 Task: Create a due date automation trigger when advanced on, 2 days after a card is due add dates starting next week at 11:00 AM.
Action: Mouse moved to (964, 261)
Screenshot: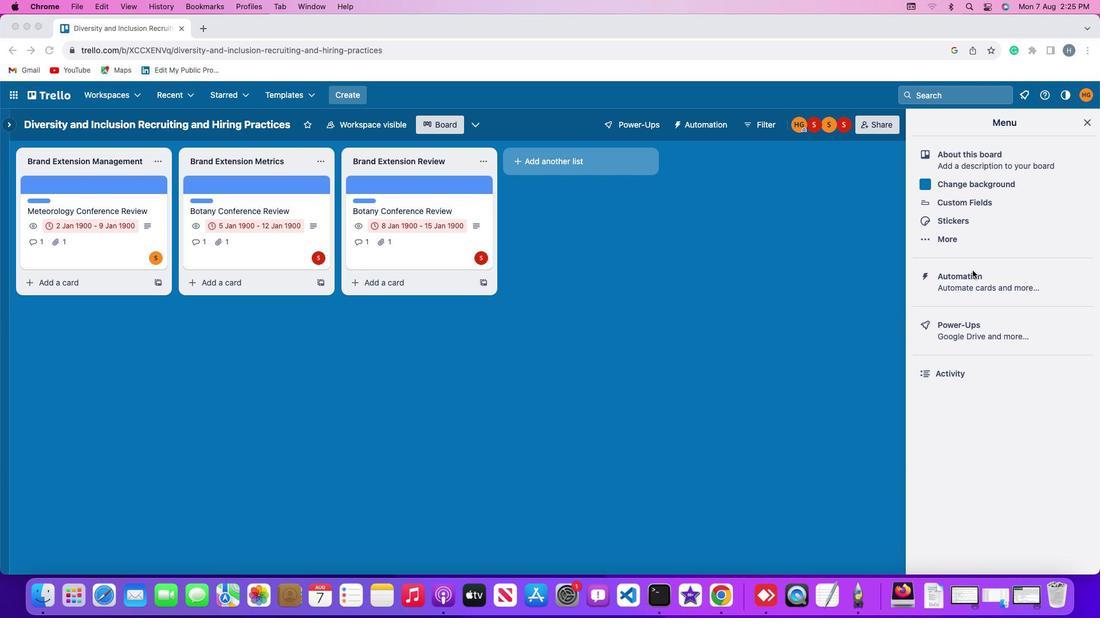 
Action: Mouse pressed left at (964, 261)
Screenshot: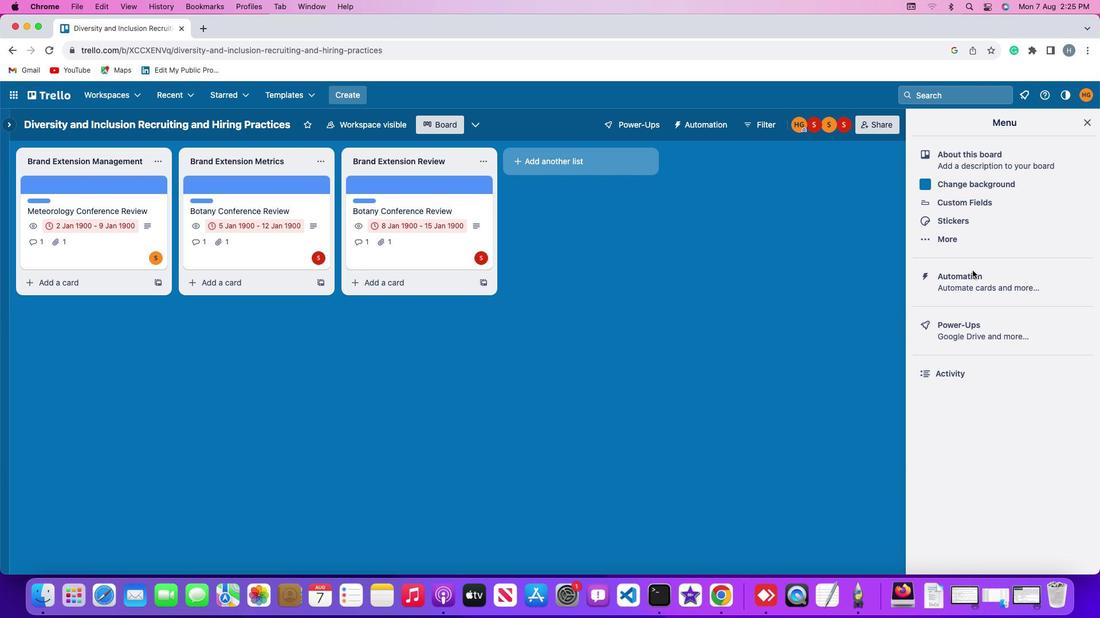
Action: Mouse pressed left at (964, 261)
Screenshot: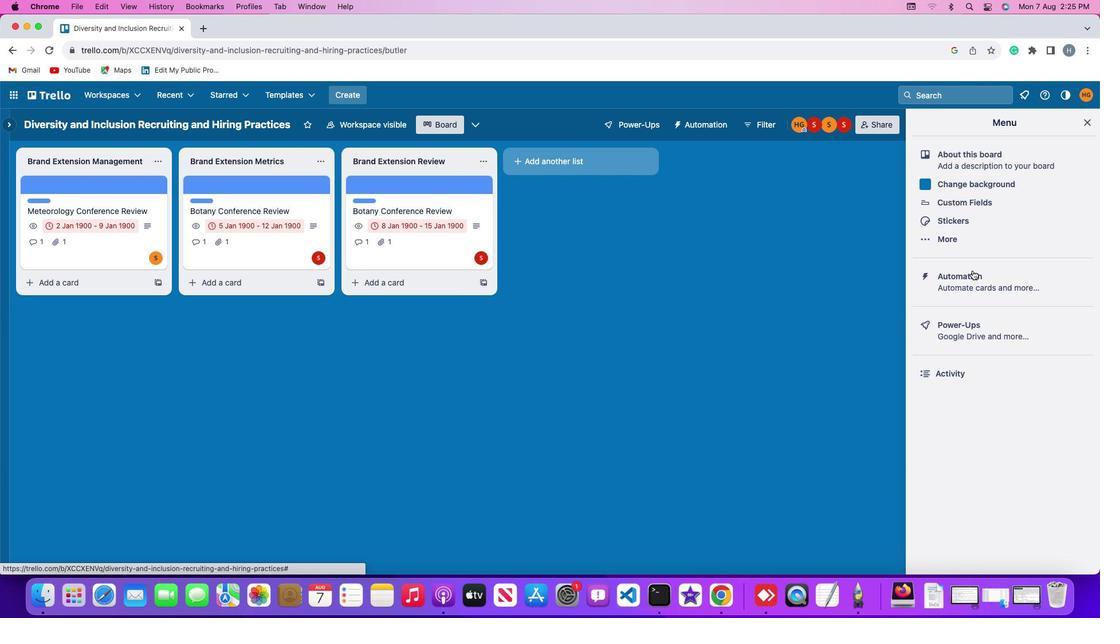 
Action: Mouse moved to (62, 259)
Screenshot: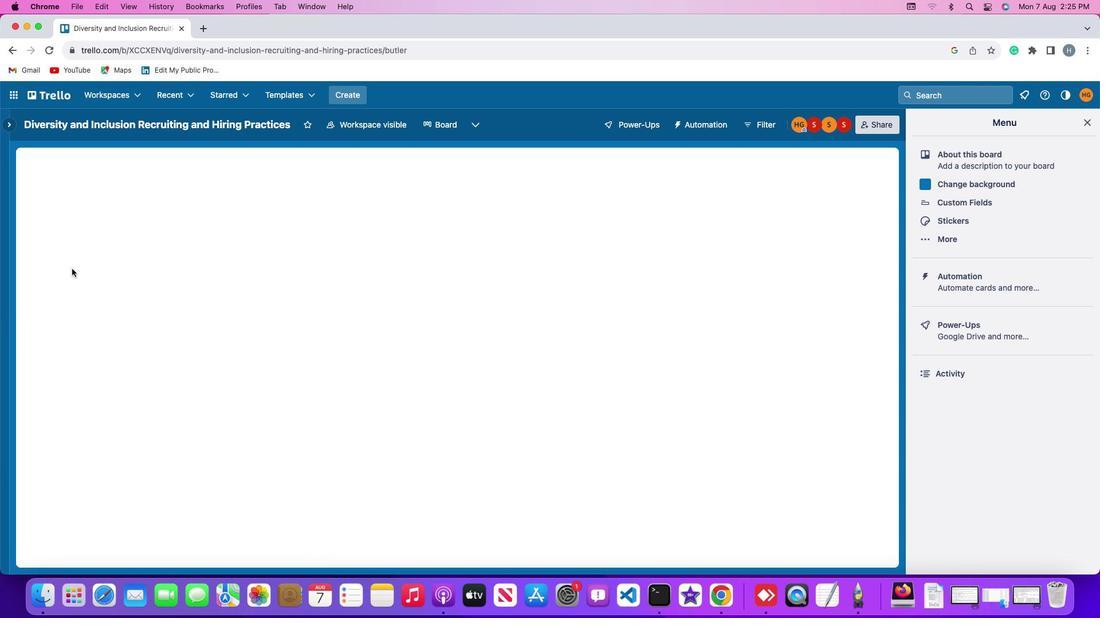 
Action: Mouse pressed left at (62, 259)
Screenshot: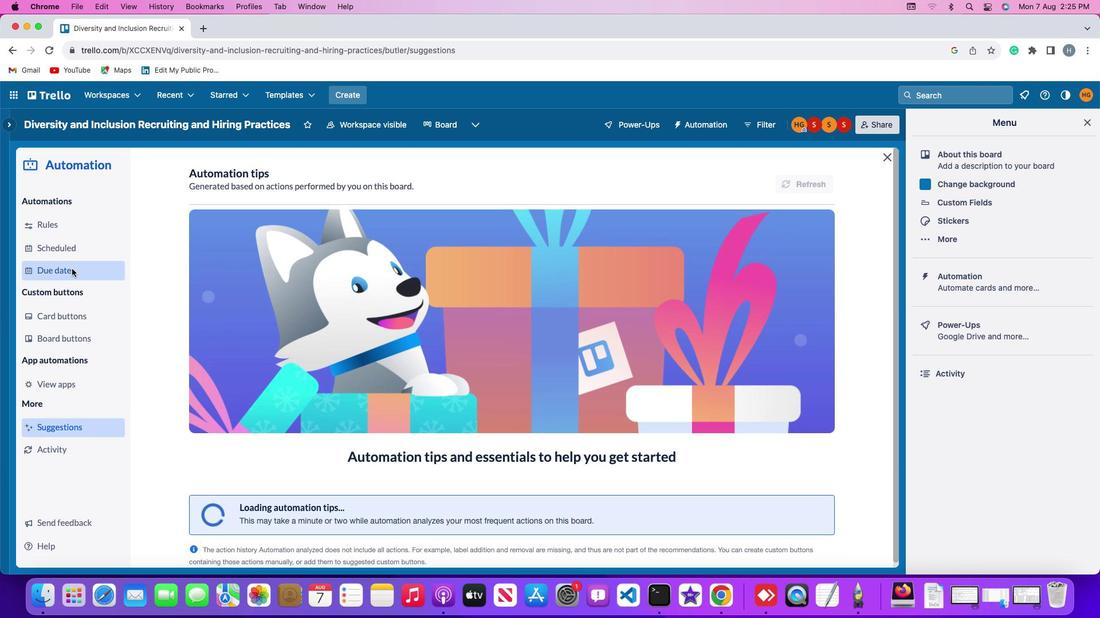 
Action: Mouse moved to (790, 165)
Screenshot: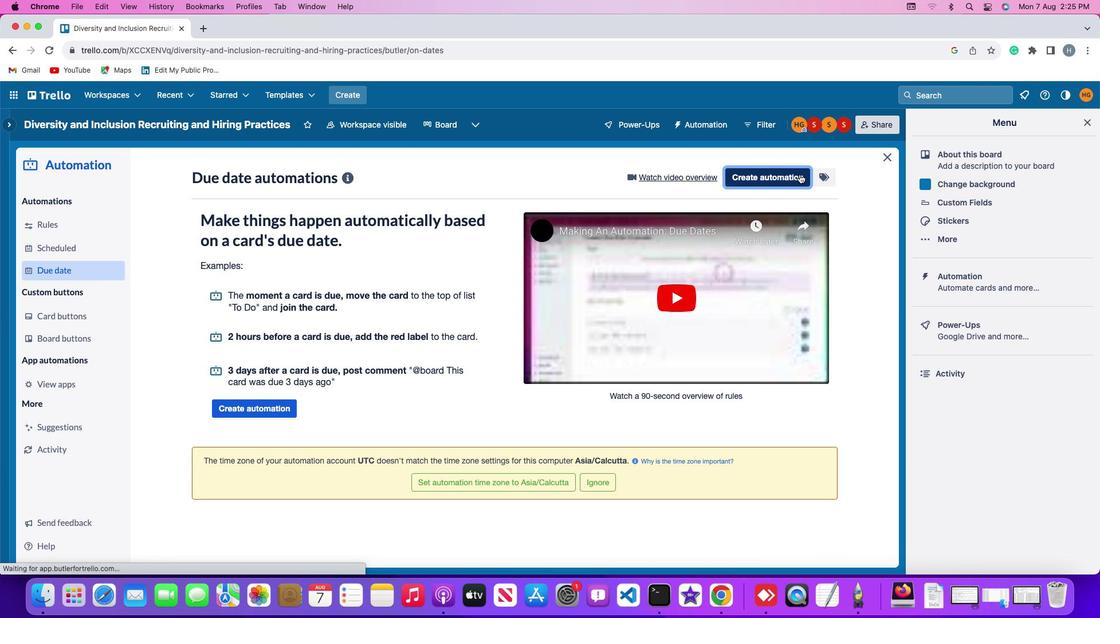 
Action: Mouse pressed left at (790, 165)
Screenshot: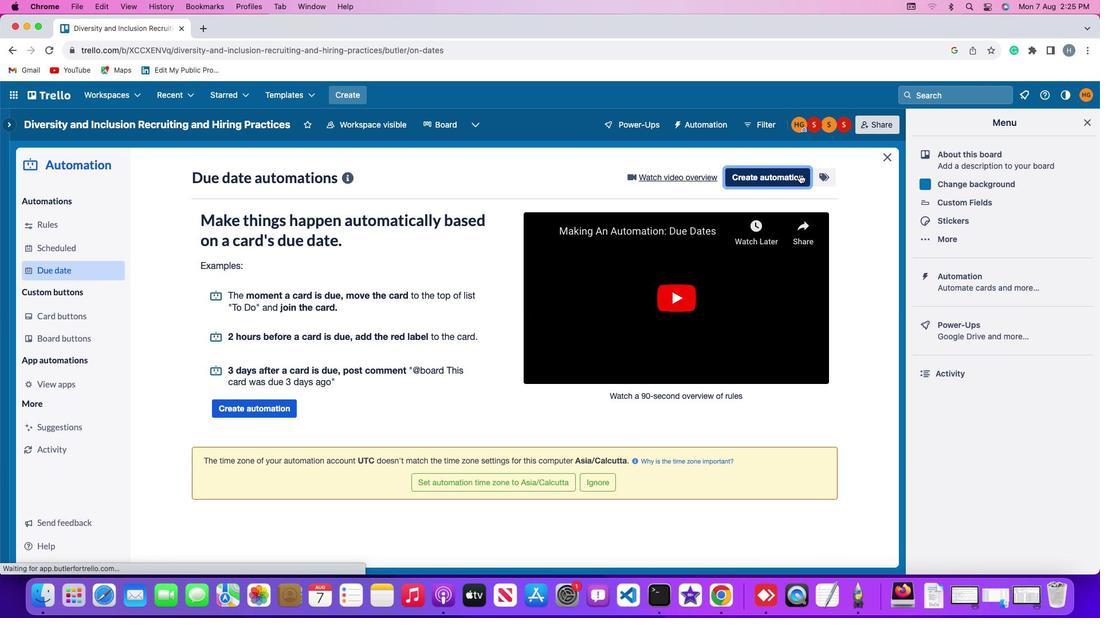 
Action: Mouse moved to (501, 286)
Screenshot: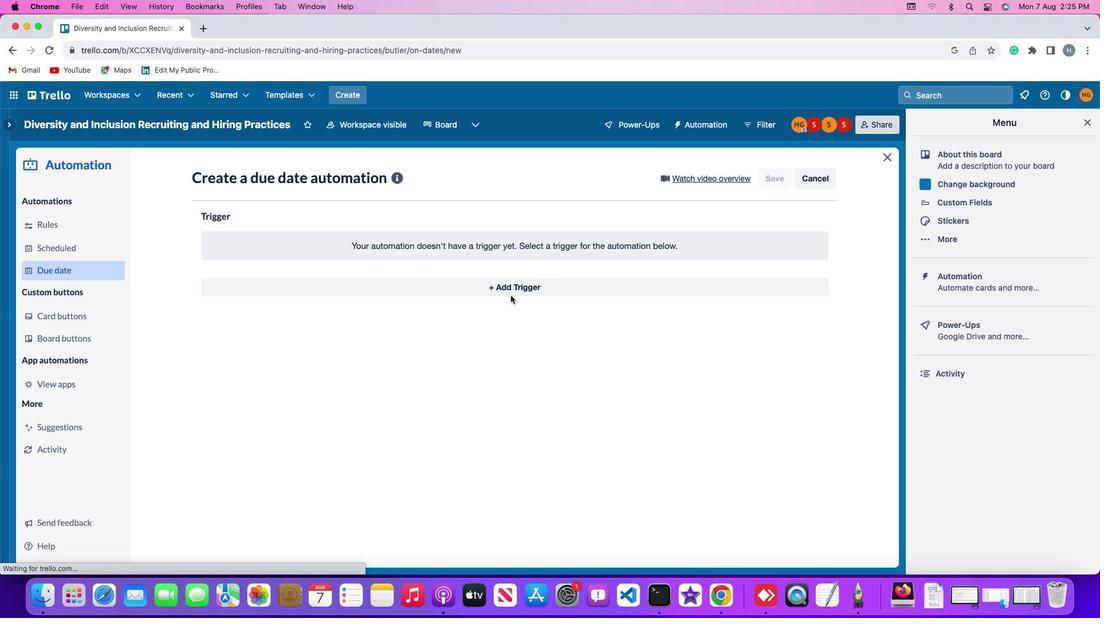 
Action: Mouse pressed left at (501, 286)
Screenshot: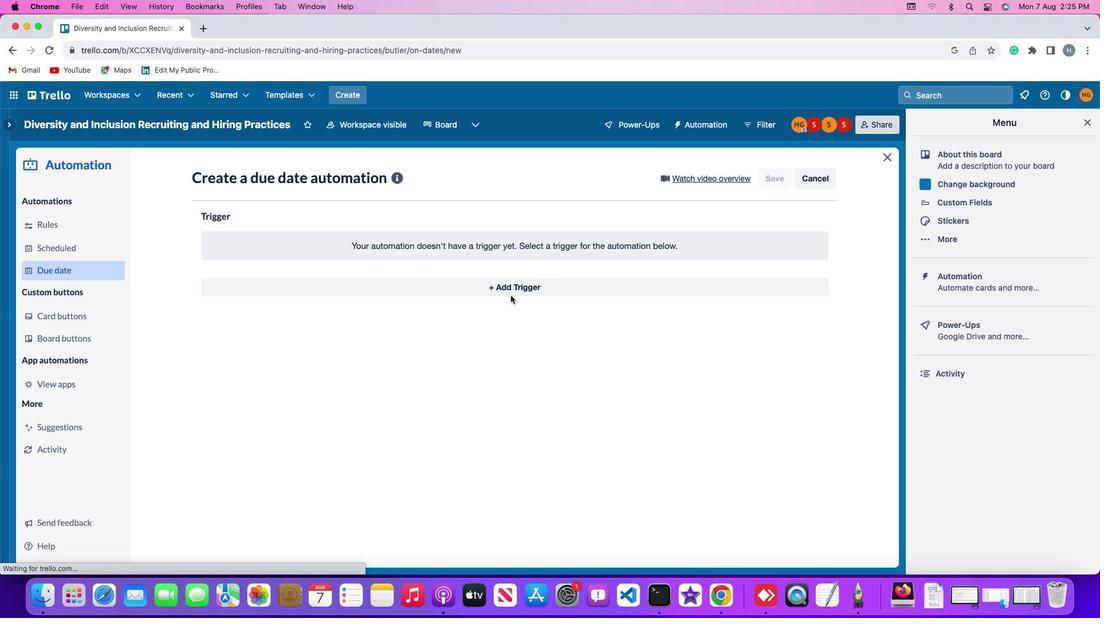 
Action: Mouse moved to (215, 449)
Screenshot: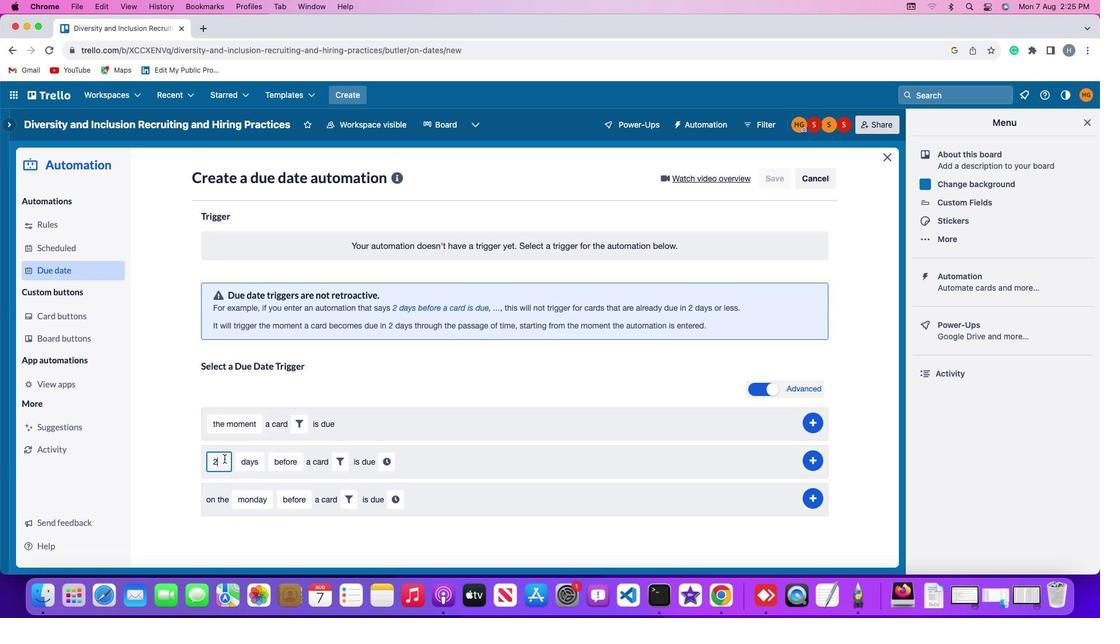 
Action: Mouse pressed left at (215, 449)
Screenshot: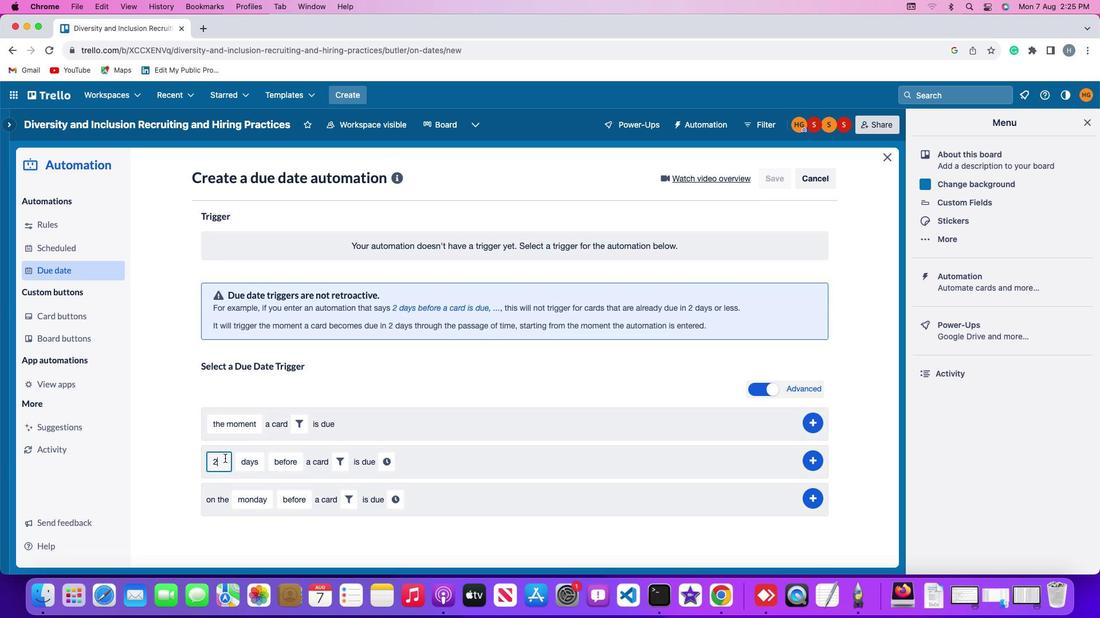 
Action: Mouse moved to (218, 446)
Screenshot: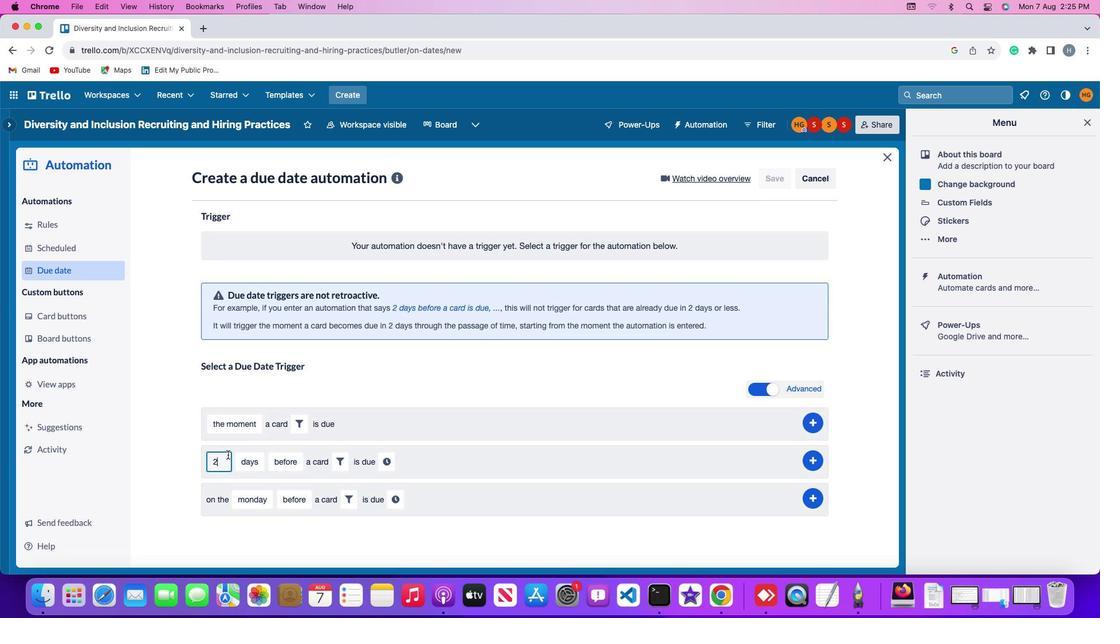 
Action: Key pressed Key.backspace'2'
Screenshot: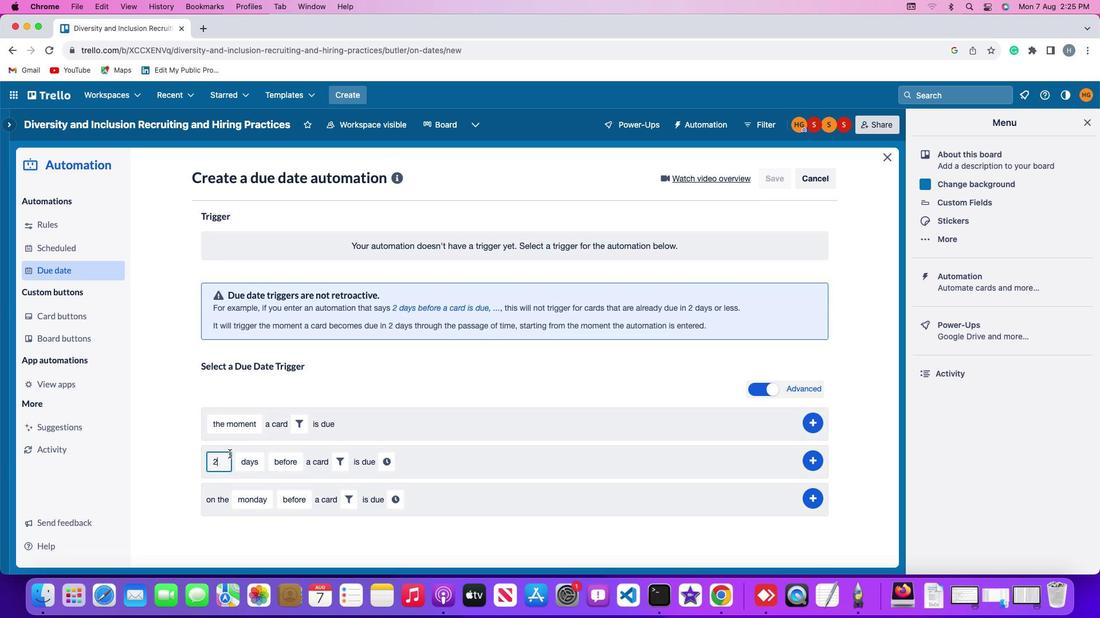 
Action: Mouse moved to (236, 448)
Screenshot: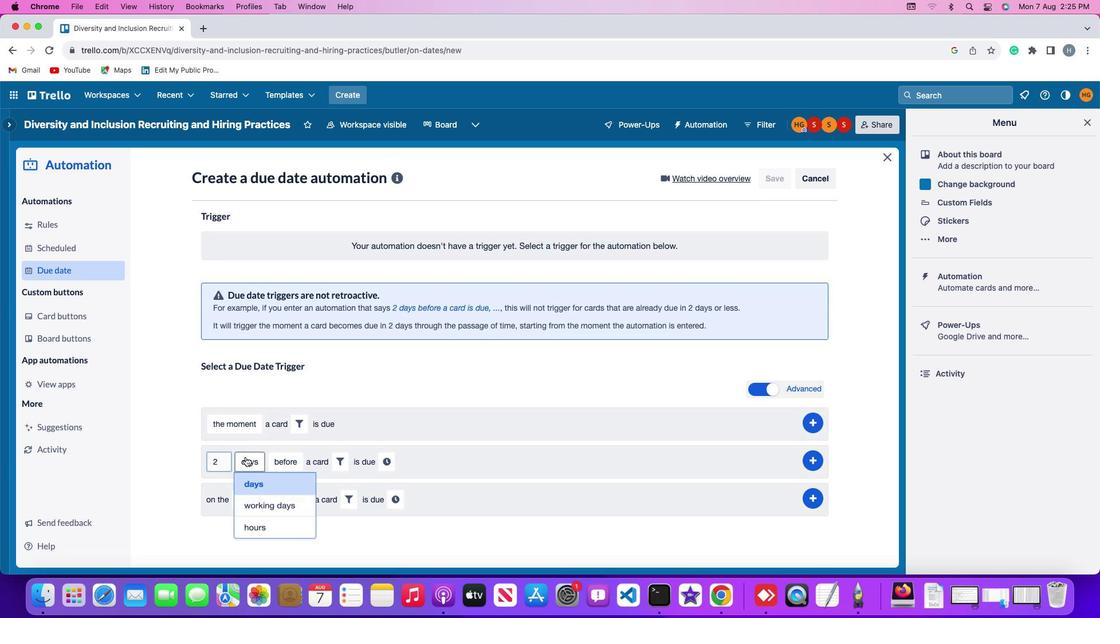 
Action: Mouse pressed left at (236, 448)
Screenshot: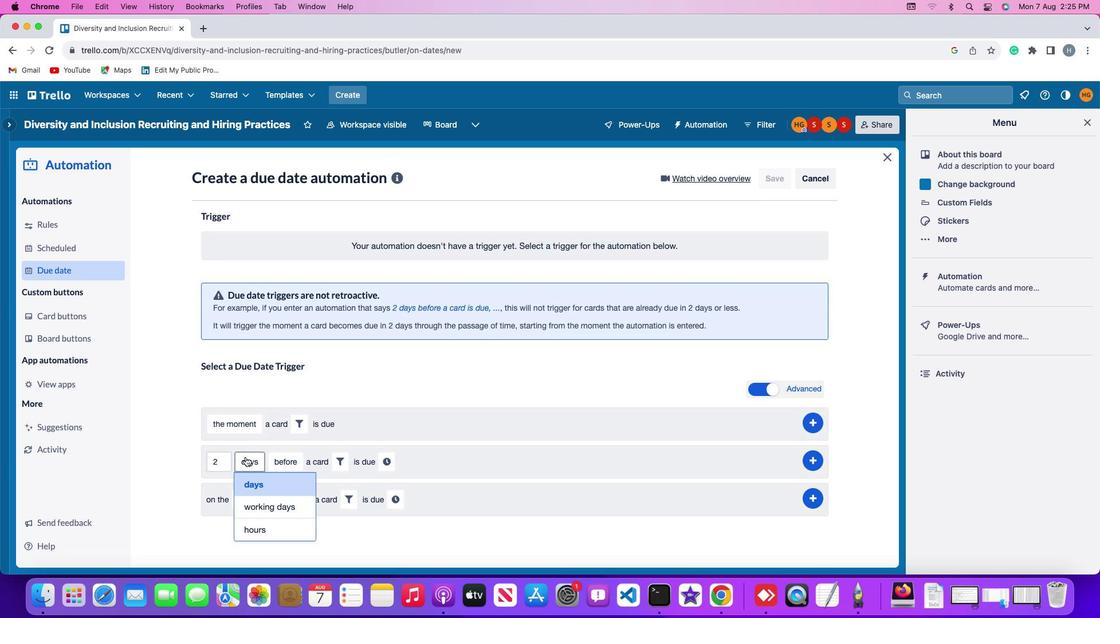 
Action: Mouse moved to (245, 474)
Screenshot: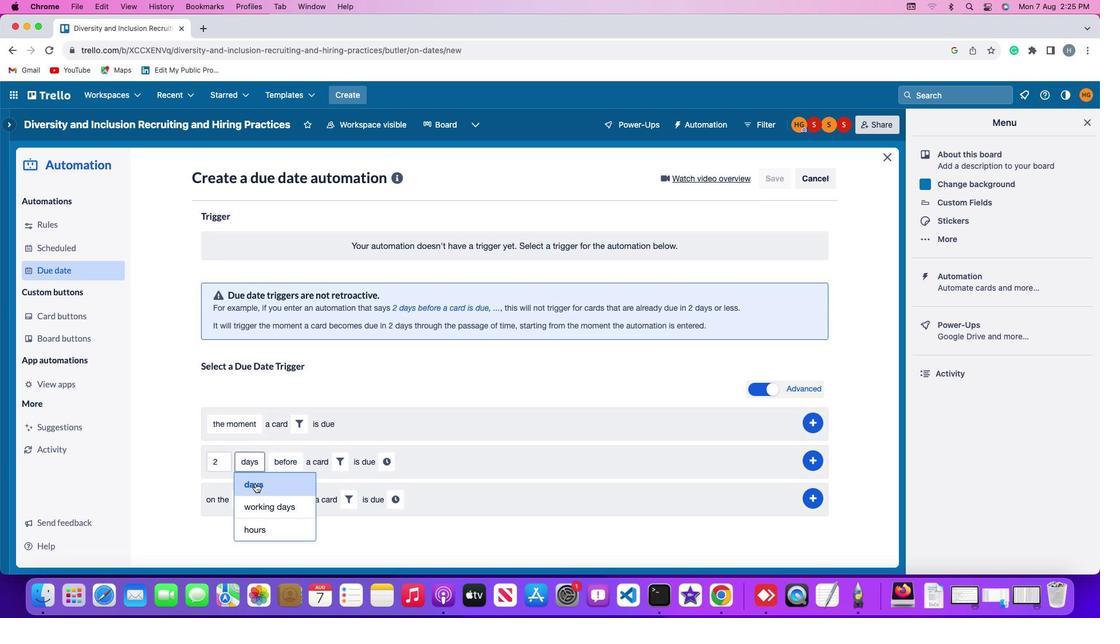 
Action: Mouse pressed left at (245, 474)
Screenshot: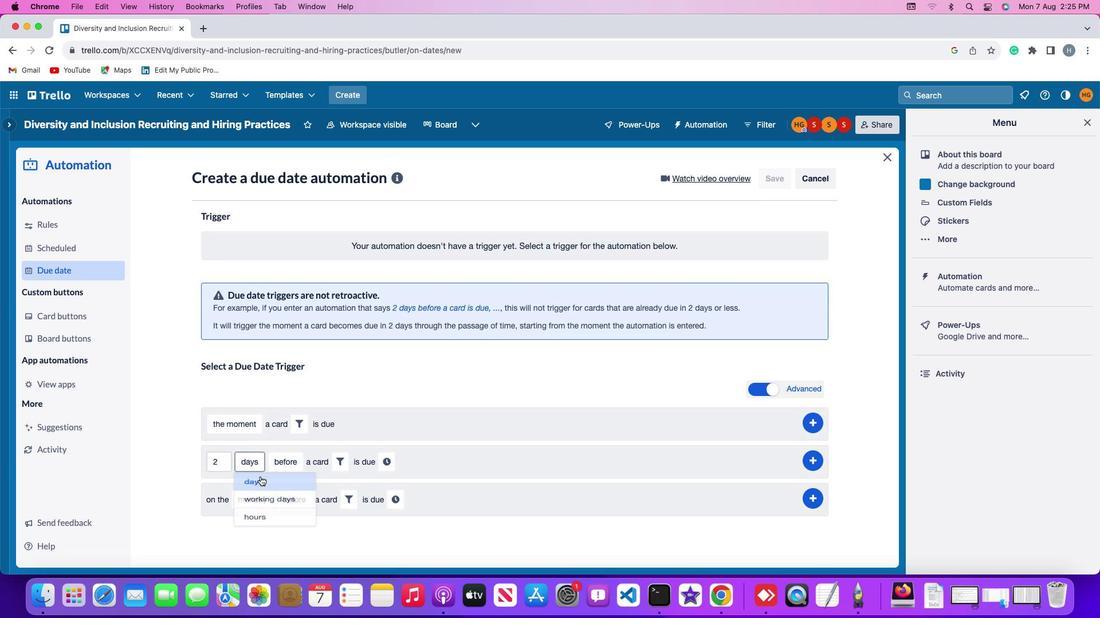 
Action: Mouse moved to (279, 451)
Screenshot: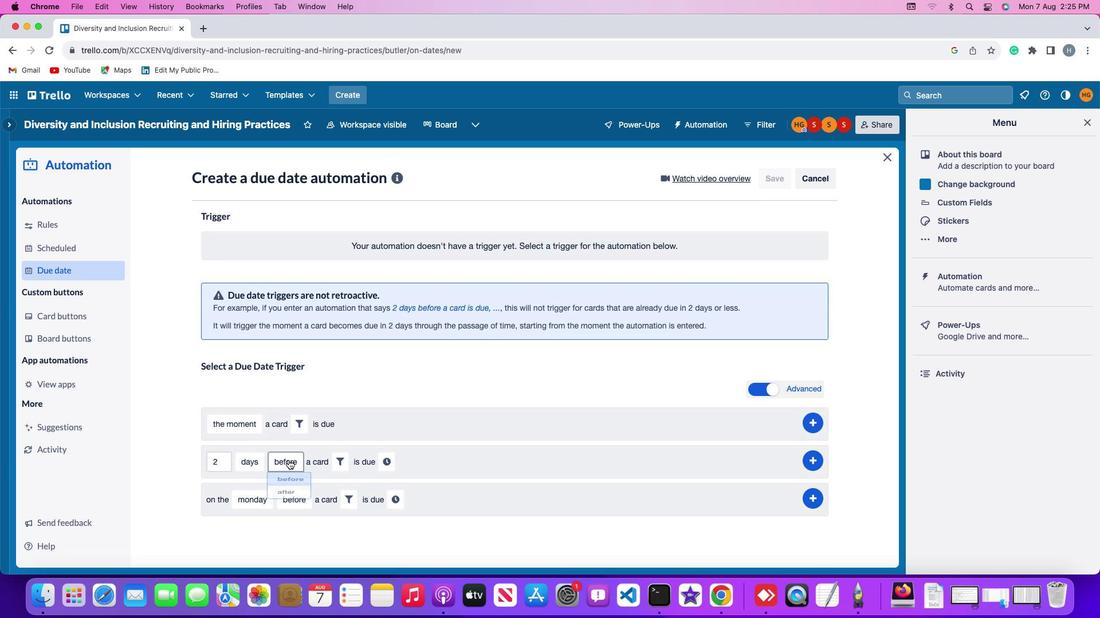 
Action: Mouse pressed left at (279, 451)
Screenshot: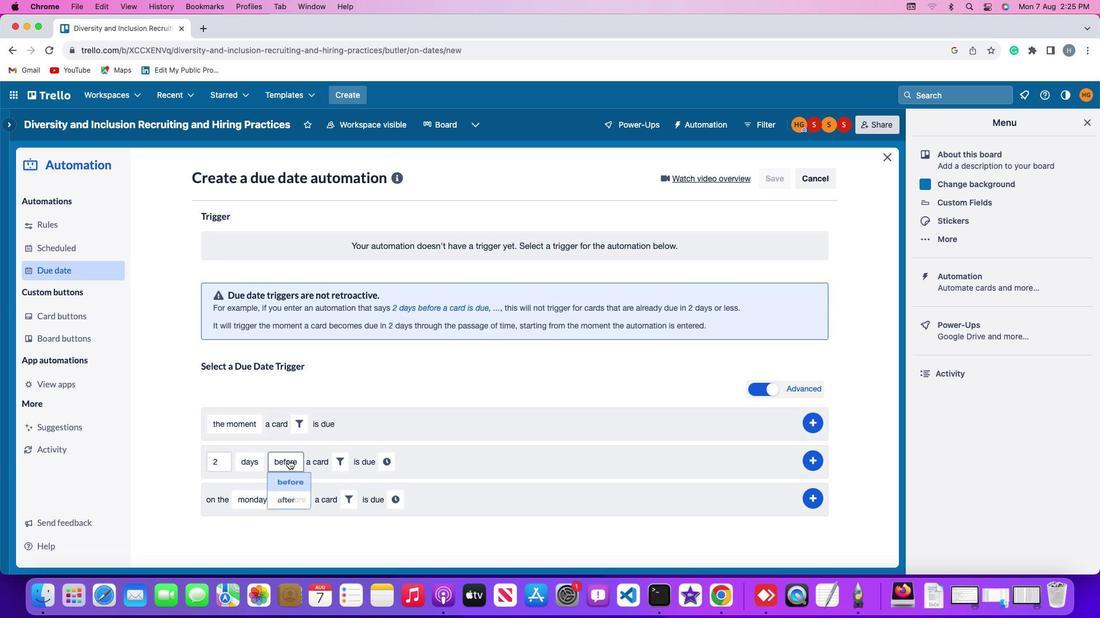 
Action: Mouse moved to (281, 492)
Screenshot: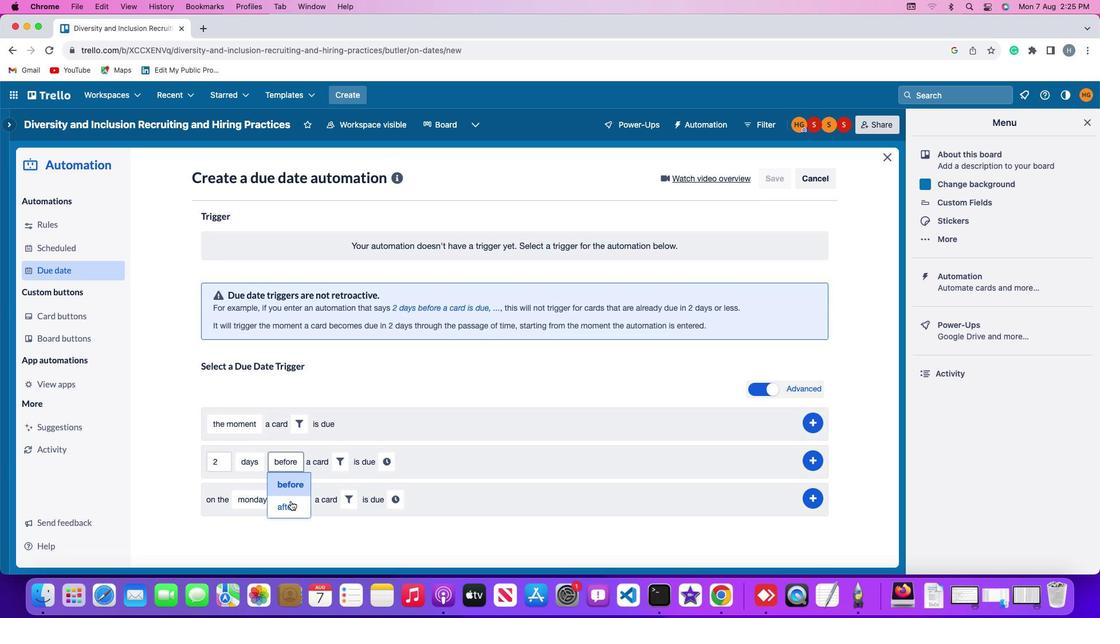 
Action: Mouse pressed left at (281, 492)
Screenshot: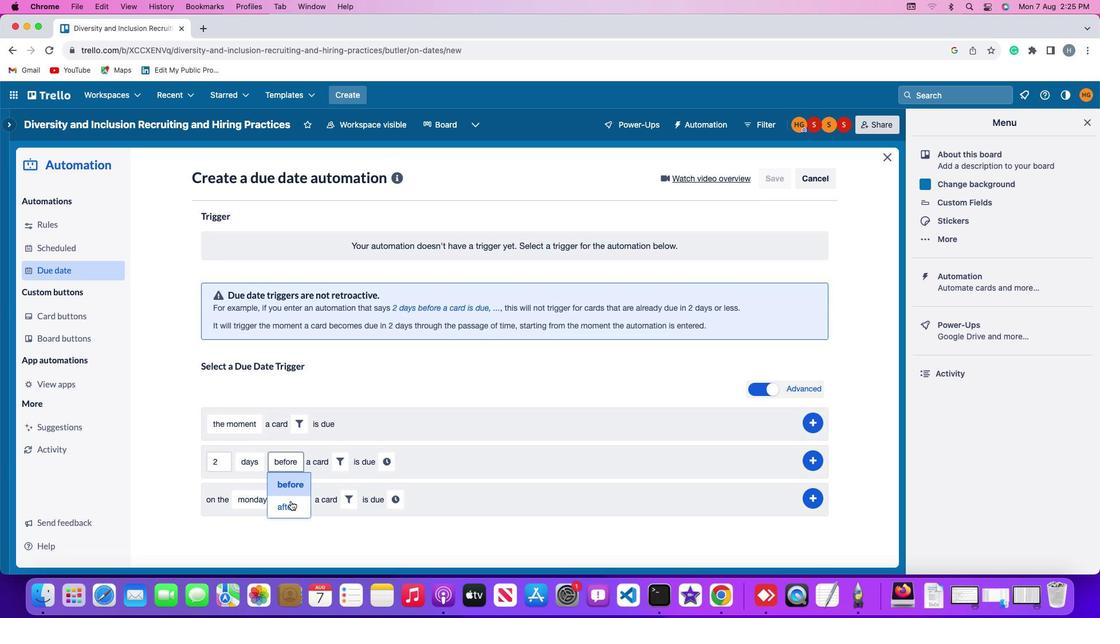 
Action: Mouse moved to (318, 451)
Screenshot: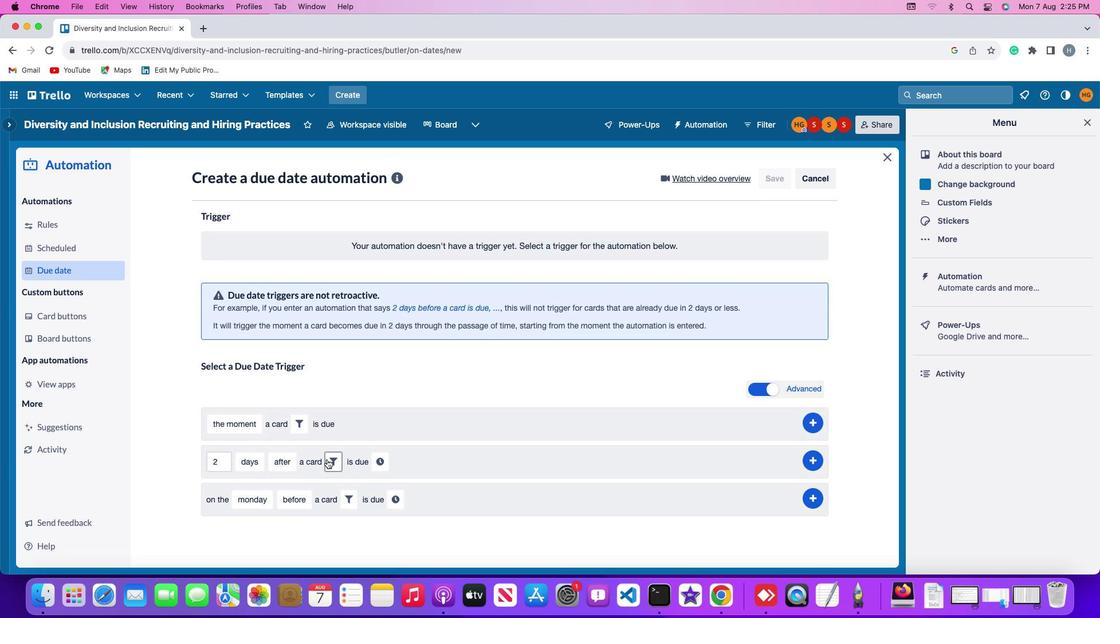 
Action: Mouse pressed left at (318, 451)
Screenshot: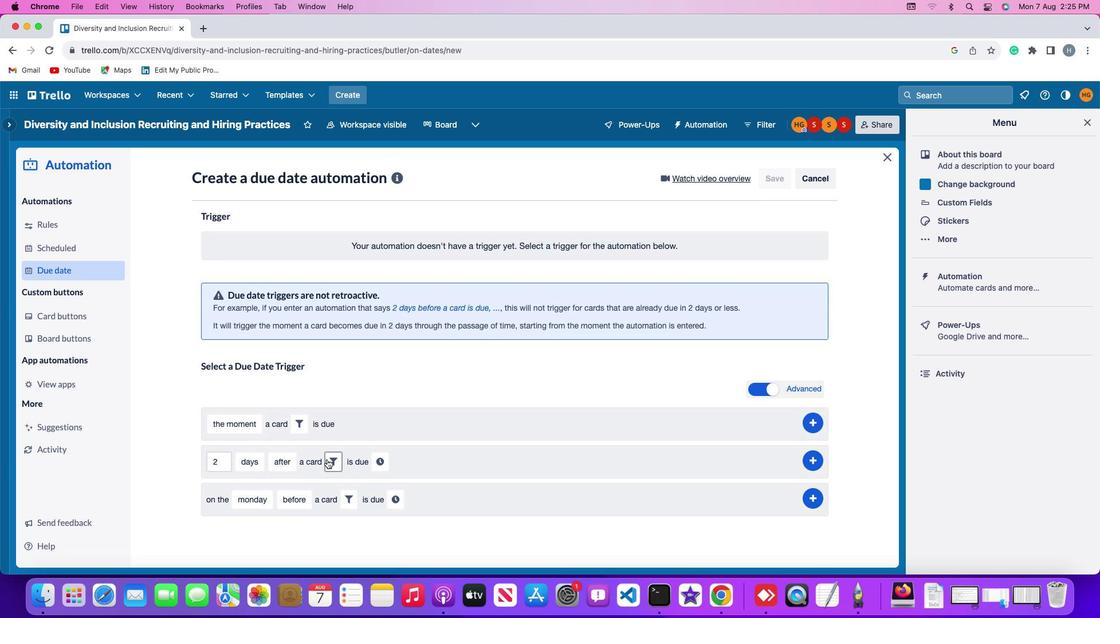 
Action: Mouse moved to (372, 500)
Screenshot: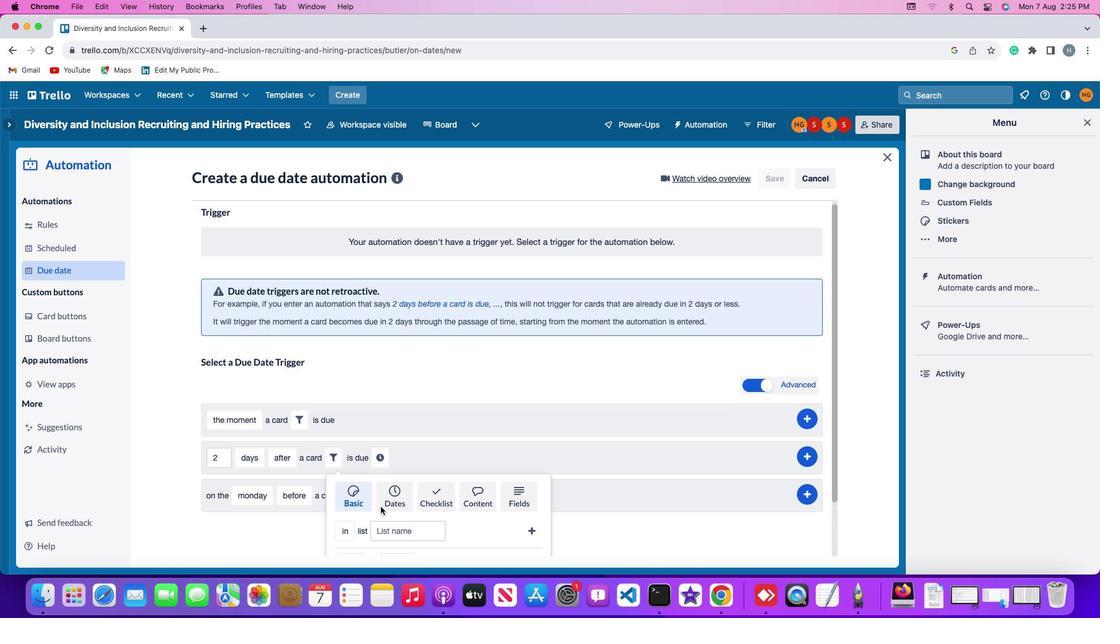 
Action: Mouse scrolled (372, 500) with delta (-8, -9)
Screenshot: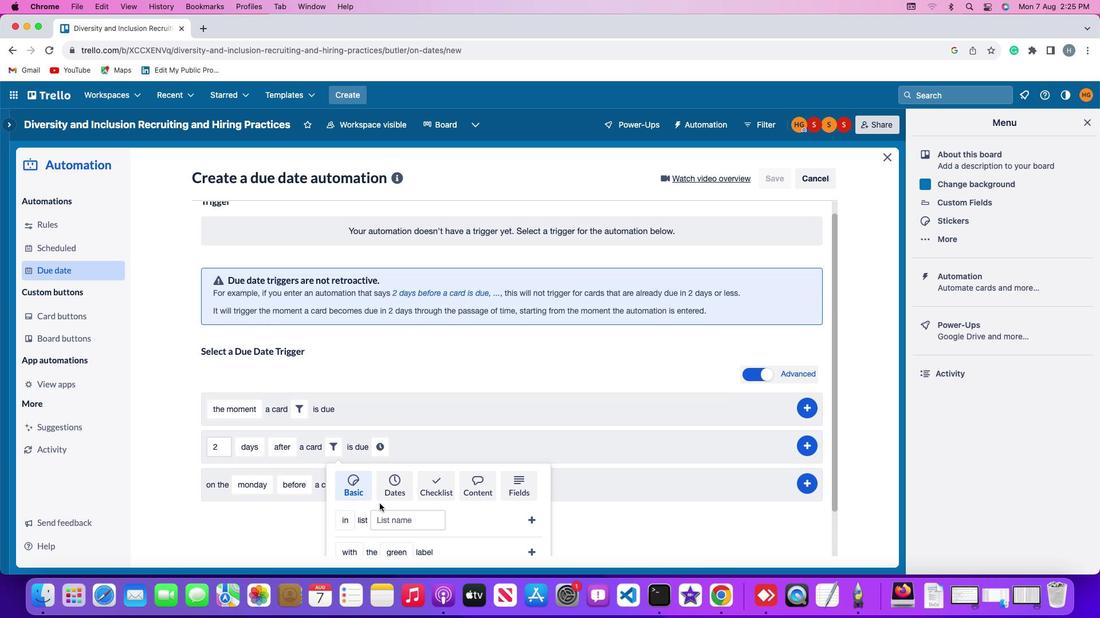 
Action: Mouse scrolled (372, 500) with delta (-8, -9)
Screenshot: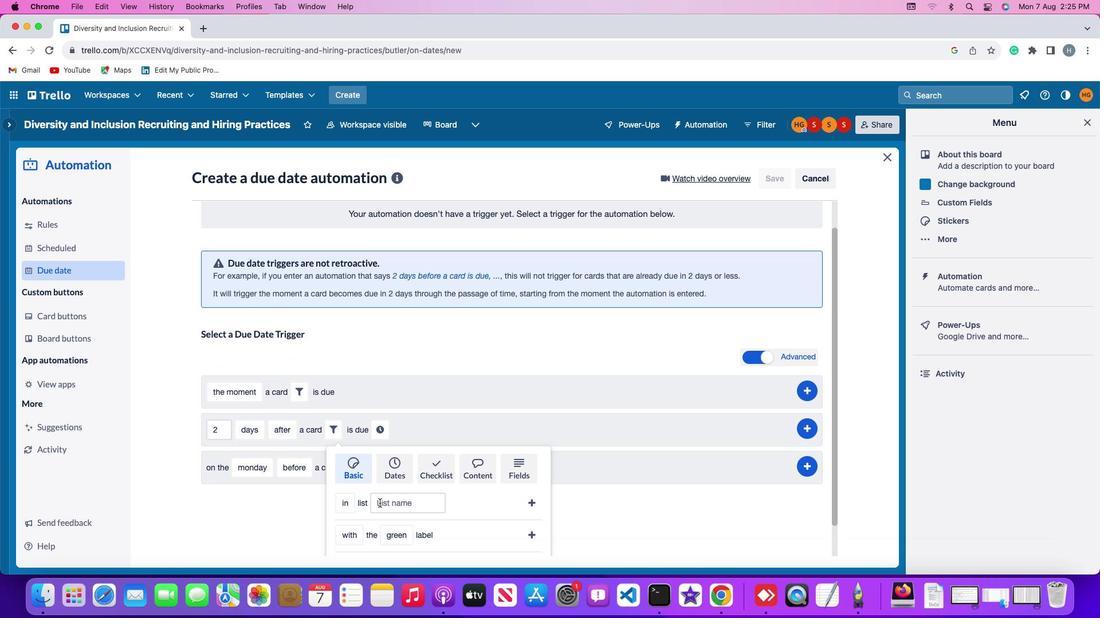 
Action: Mouse moved to (372, 500)
Screenshot: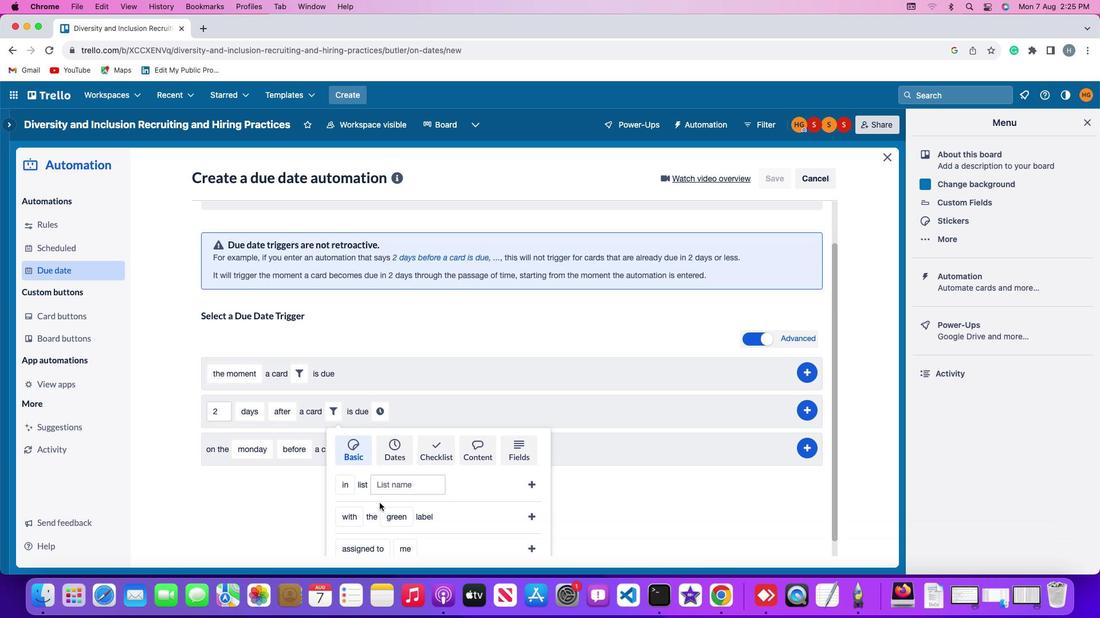 
Action: Mouse scrolled (372, 500) with delta (-8, -10)
Screenshot: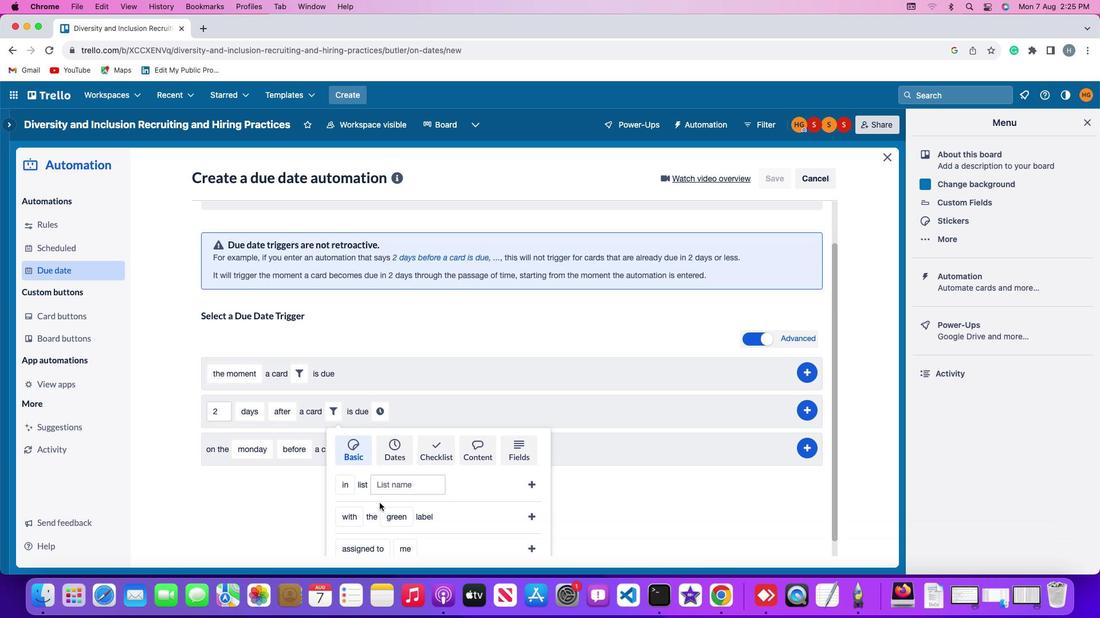 
Action: Mouse moved to (371, 499)
Screenshot: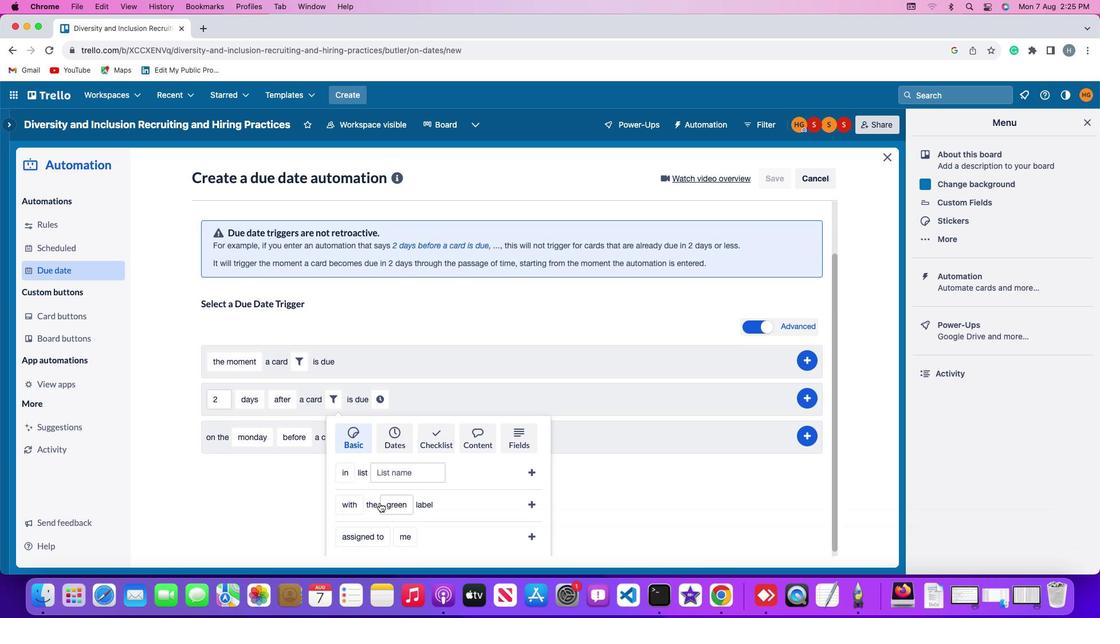 
Action: Mouse scrolled (371, 499) with delta (-8, -11)
Screenshot: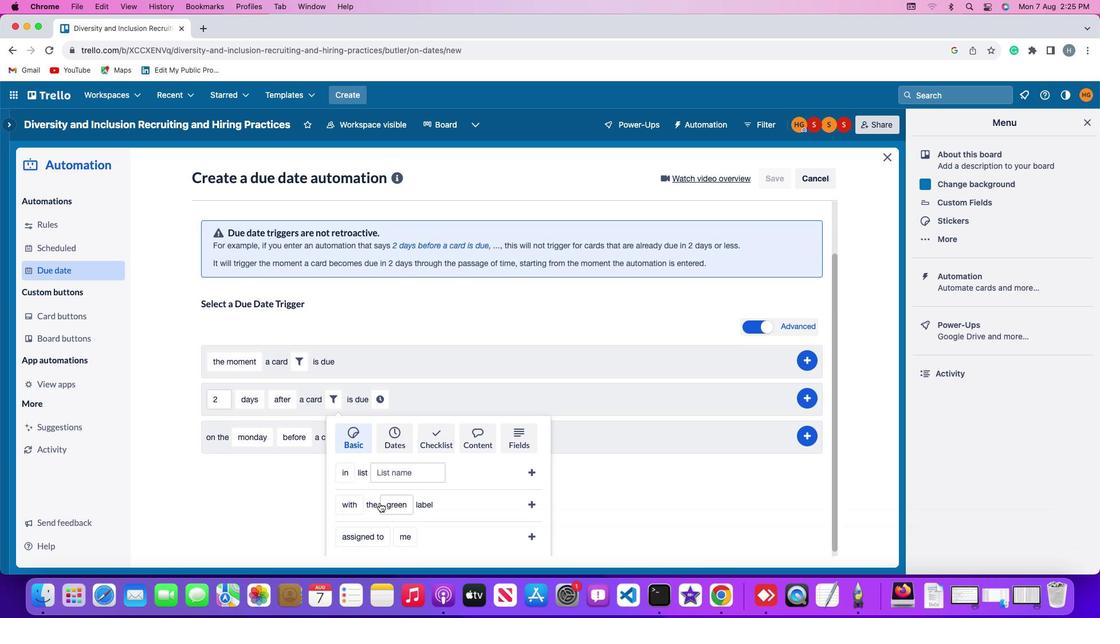 
Action: Mouse moved to (341, 512)
Screenshot: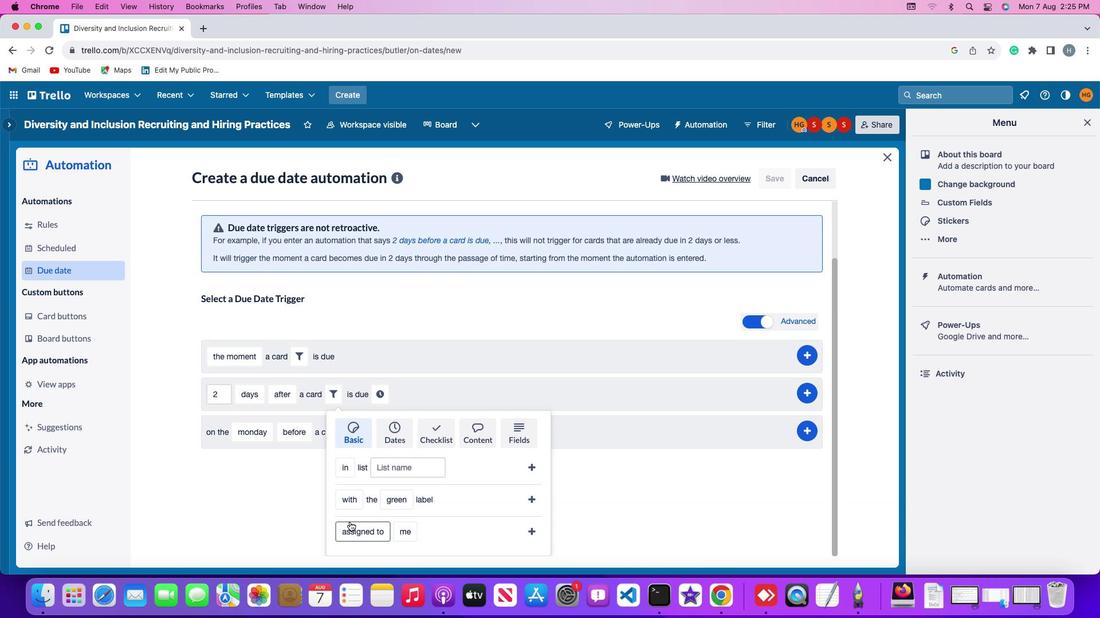 
Action: Mouse scrolled (341, 512) with delta (-8, -9)
Screenshot: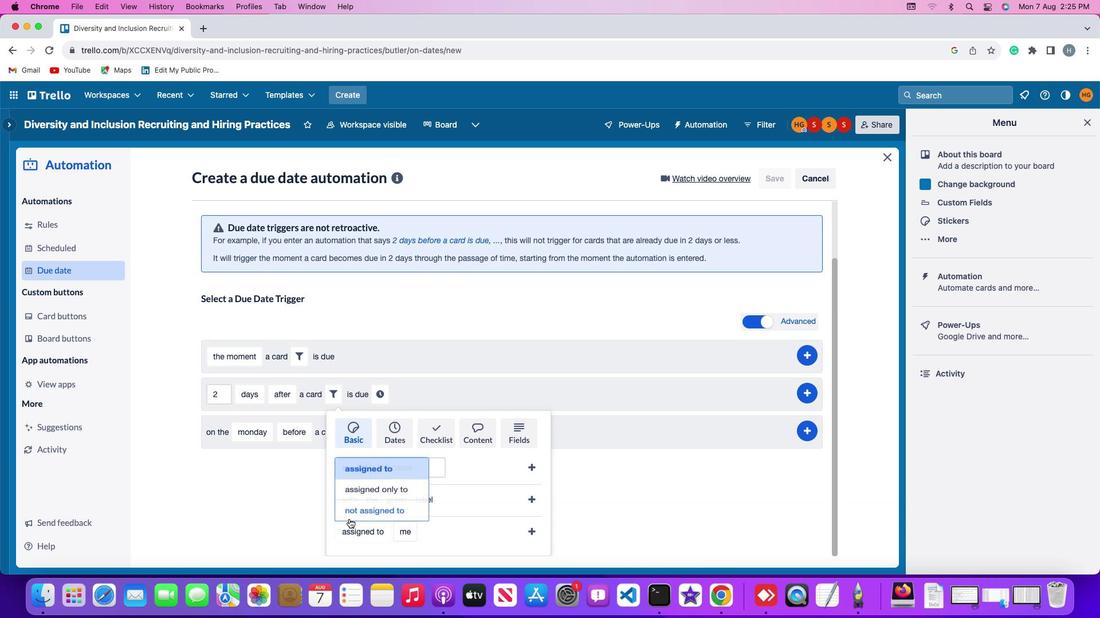 
Action: Mouse scrolled (341, 512) with delta (-8, -9)
Screenshot: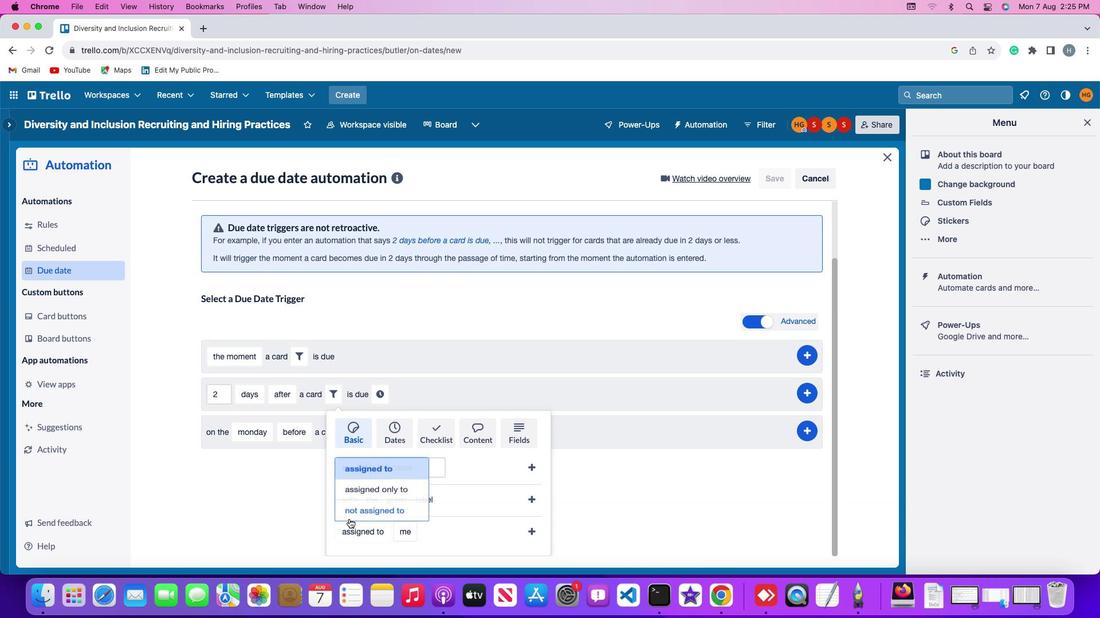 
Action: Mouse scrolled (341, 512) with delta (-8, -10)
Screenshot: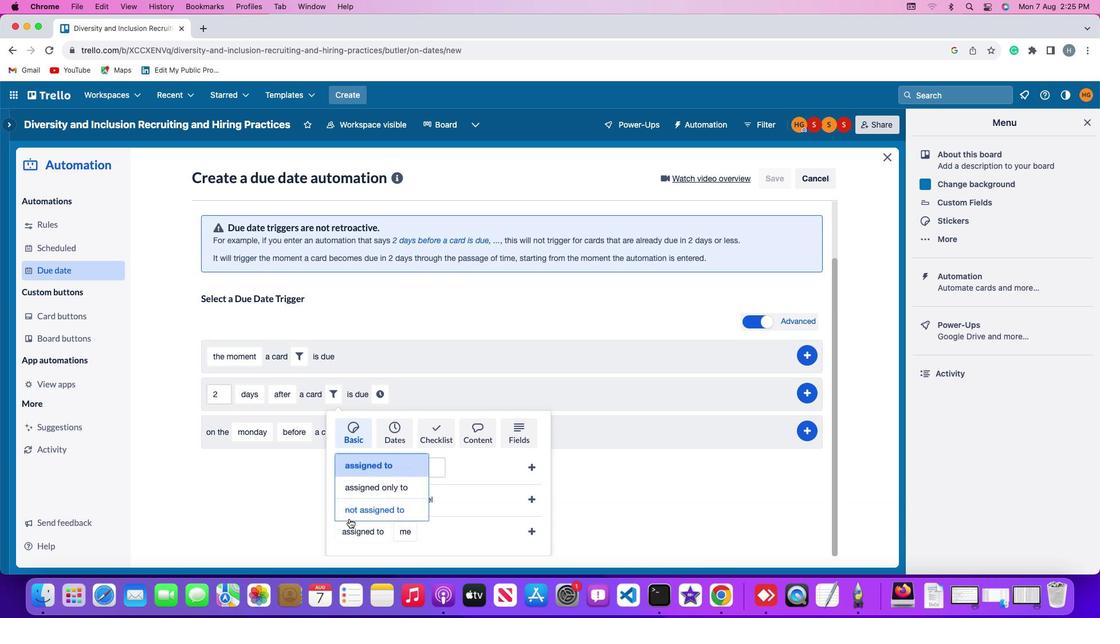 
Action: Mouse moved to (341, 512)
Screenshot: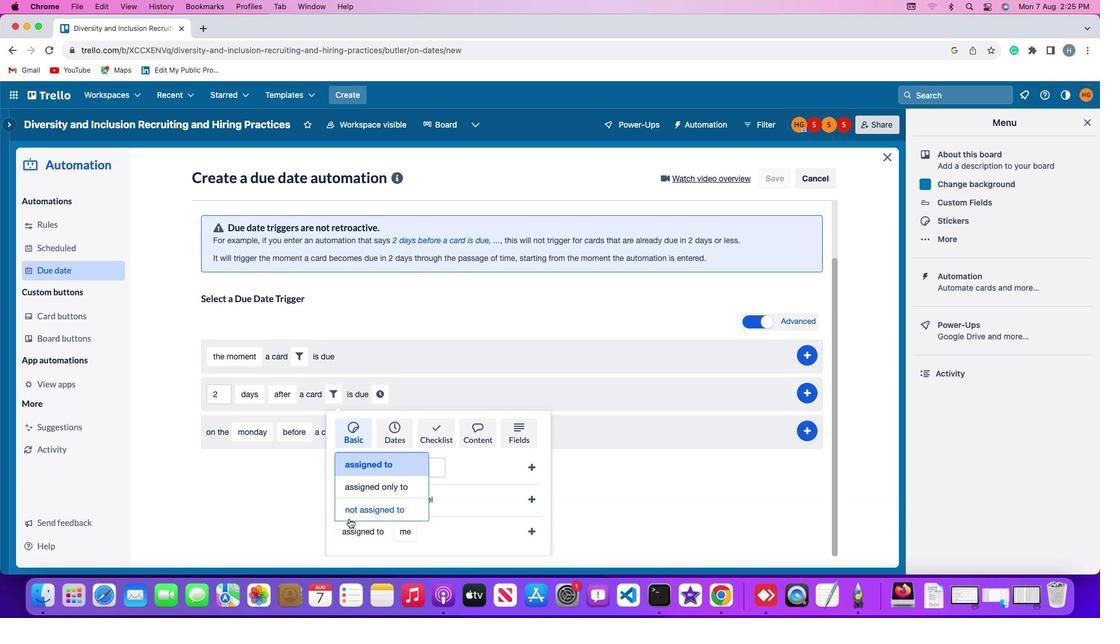 
Action: Mouse scrolled (341, 512) with delta (-8, -11)
Screenshot: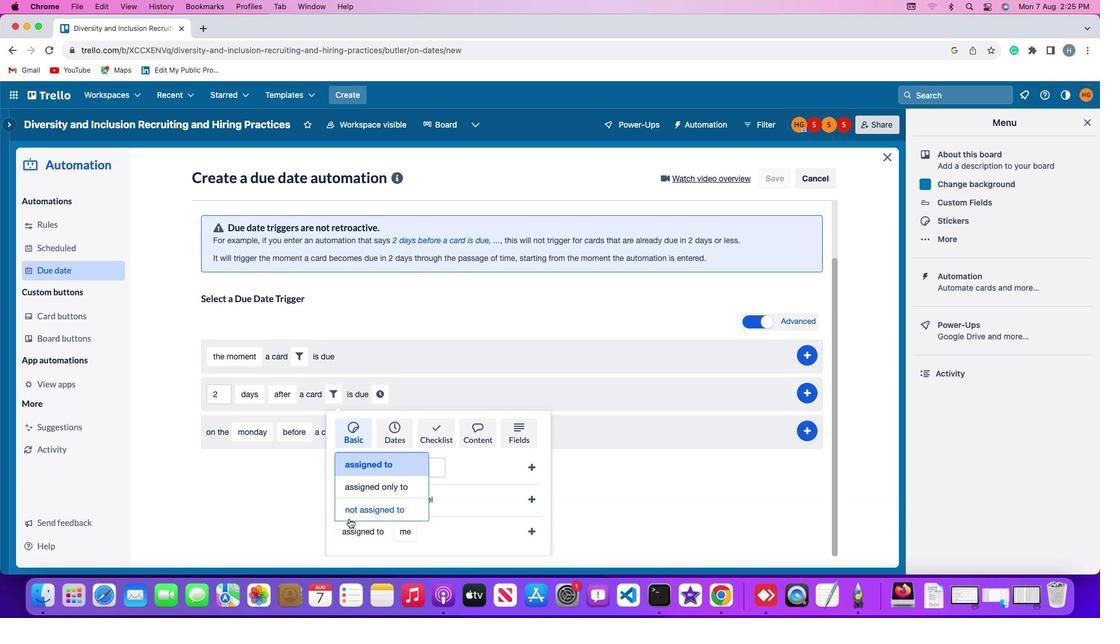 
Action: Mouse moved to (388, 430)
Screenshot: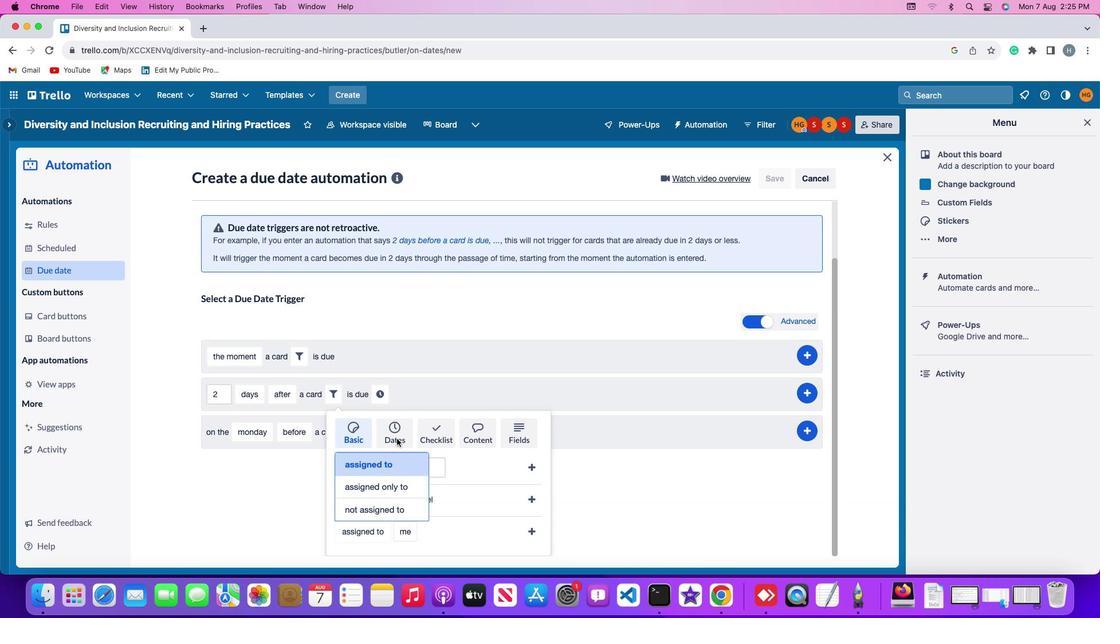 
Action: Mouse pressed left at (388, 430)
Screenshot: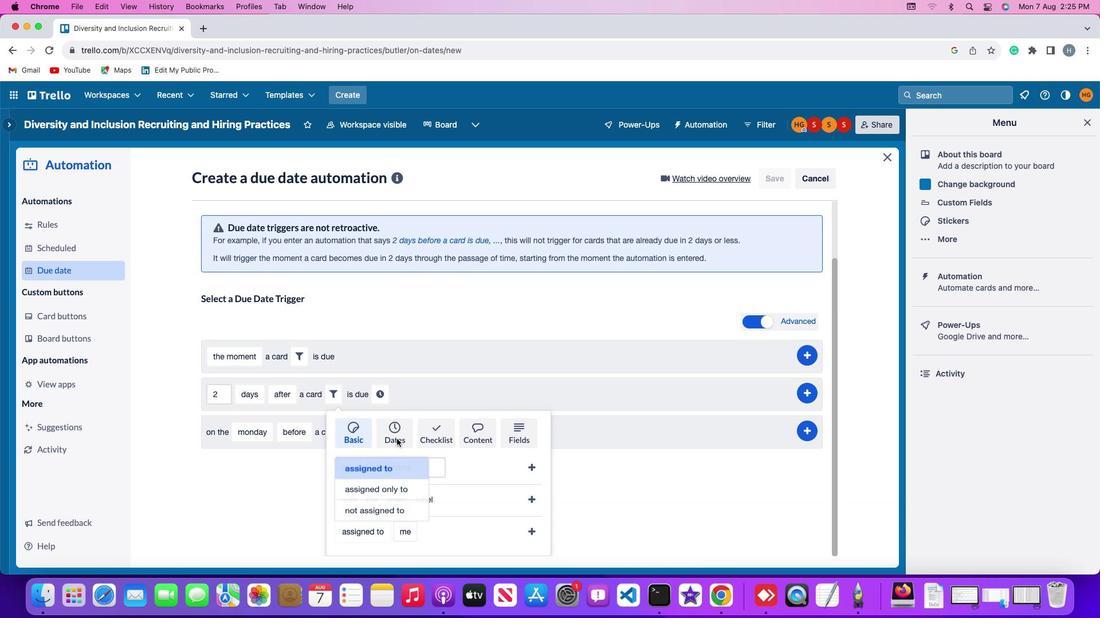 
Action: Mouse moved to (350, 480)
Screenshot: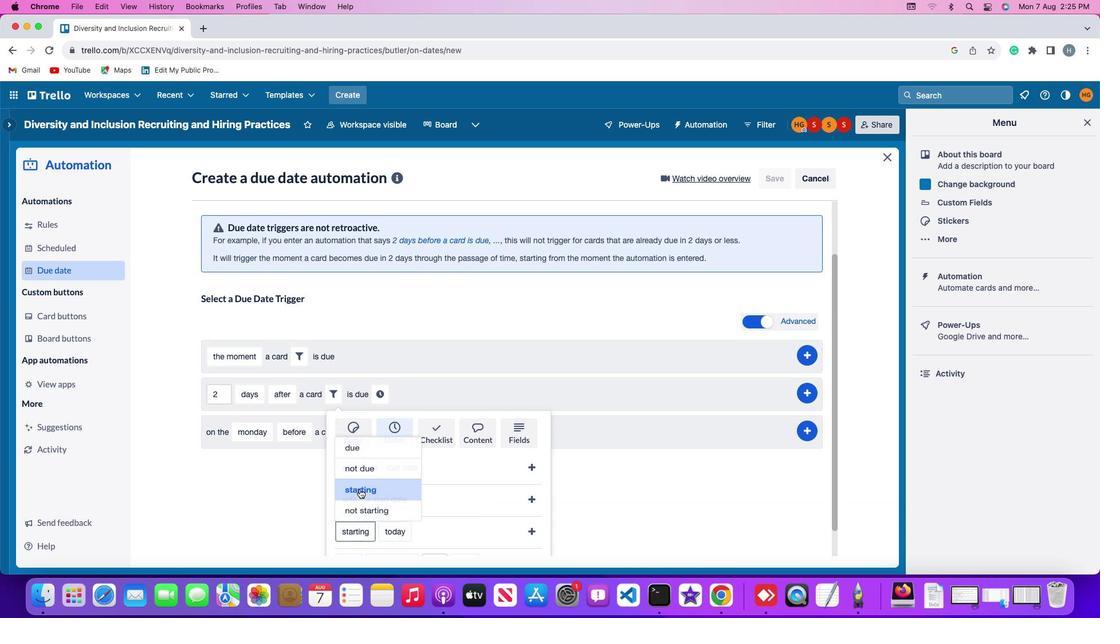 
Action: Mouse pressed left at (350, 480)
Screenshot: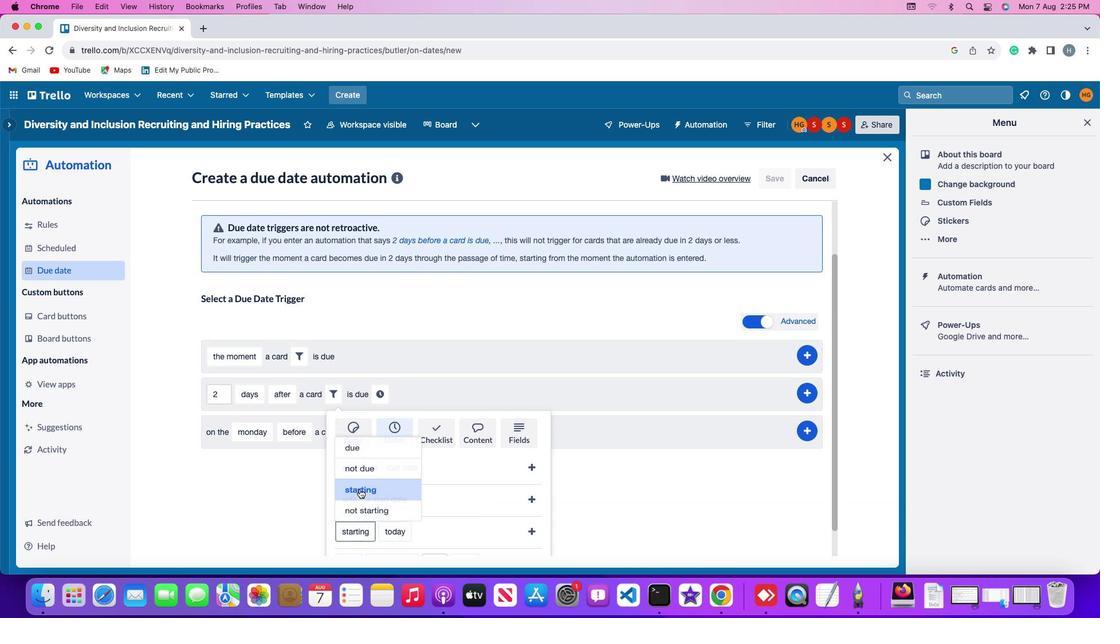 
Action: Mouse moved to (379, 520)
Screenshot: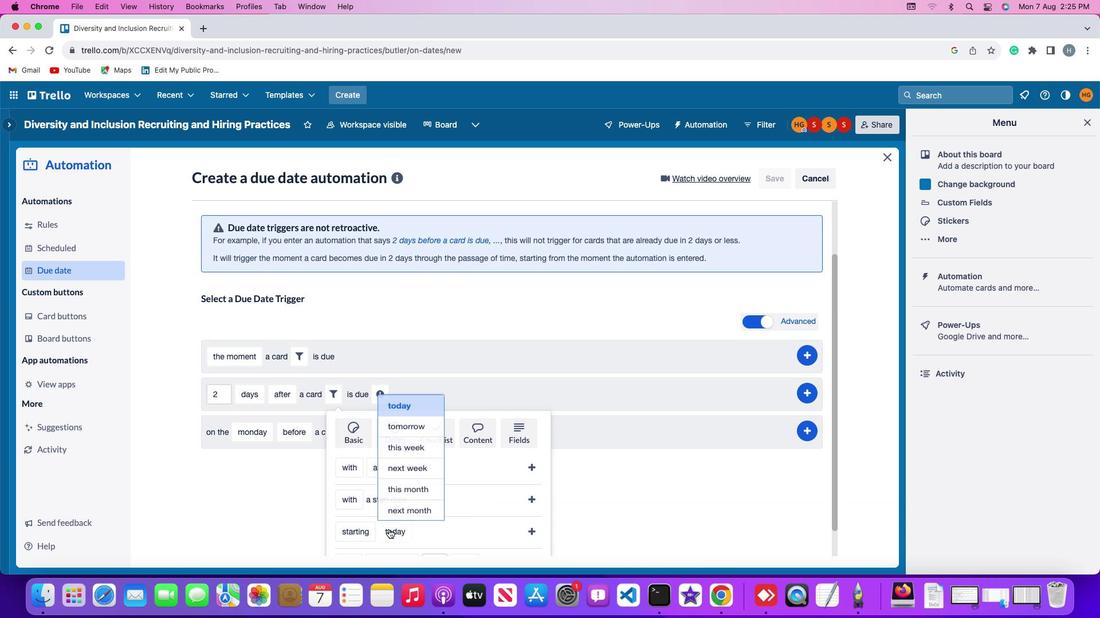 
Action: Mouse pressed left at (379, 520)
Screenshot: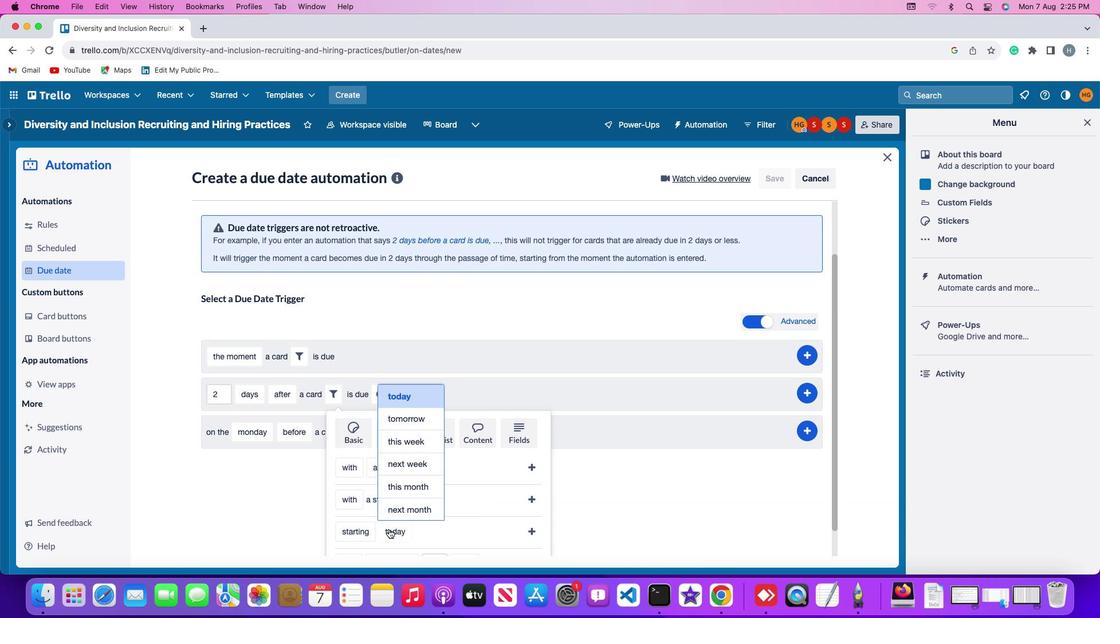 
Action: Mouse moved to (402, 451)
Screenshot: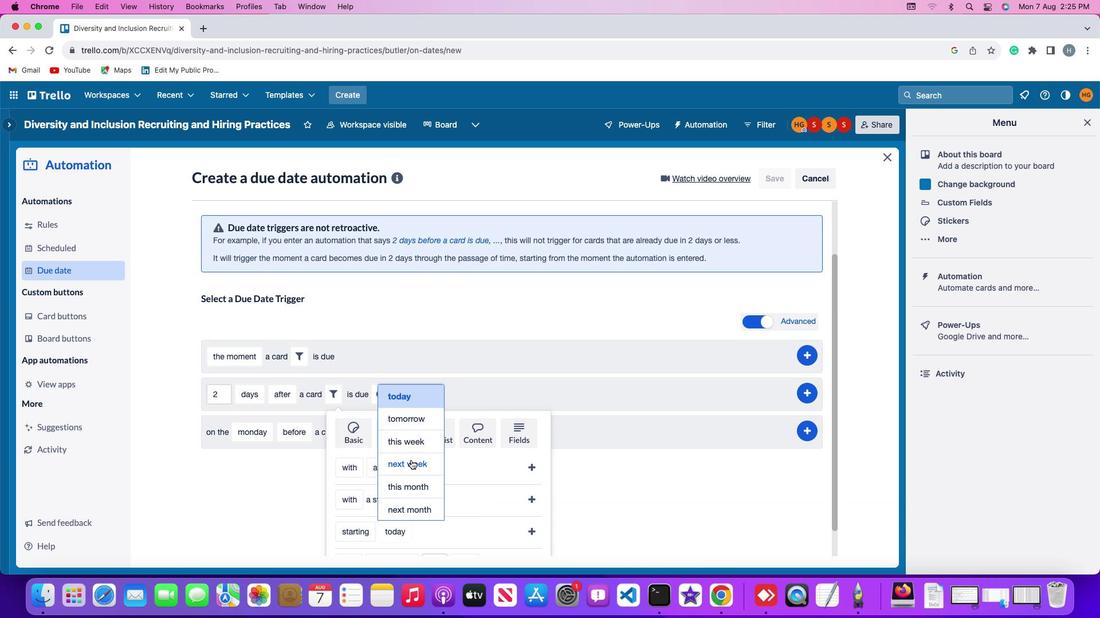 
Action: Mouse pressed left at (402, 451)
Screenshot: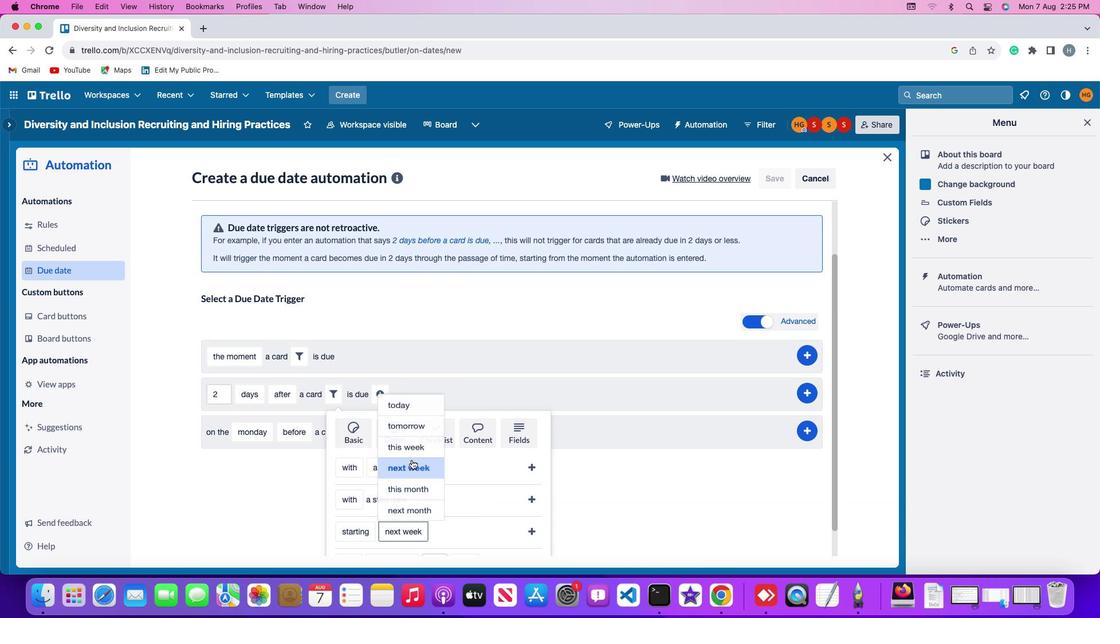 
Action: Mouse moved to (523, 521)
Screenshot: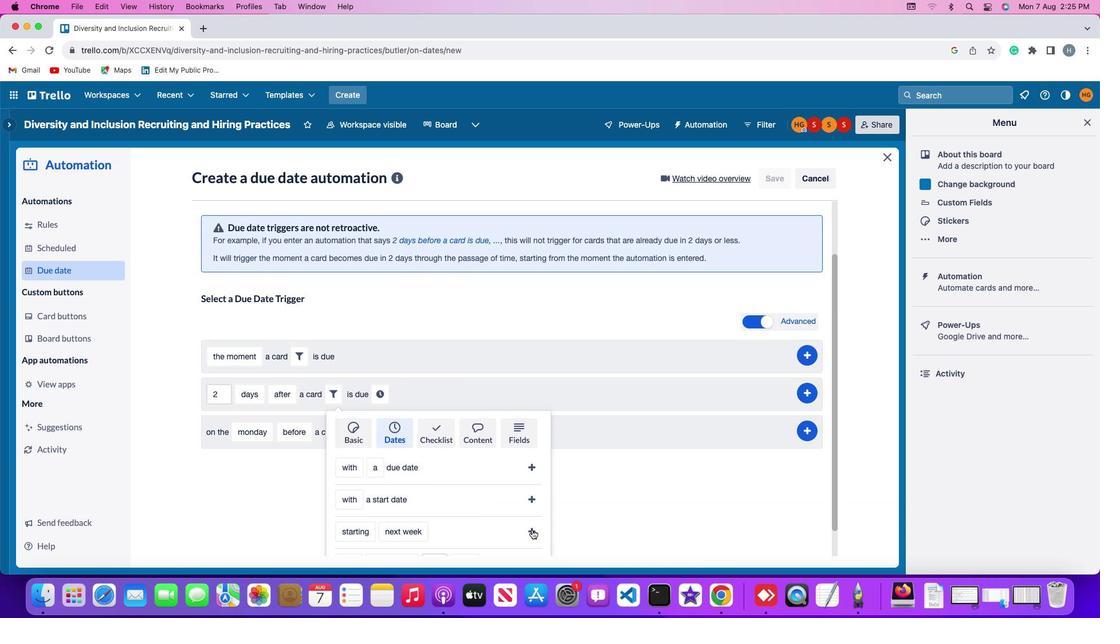 
Action: Mouse pressed left at (523, 521)
Screenshot: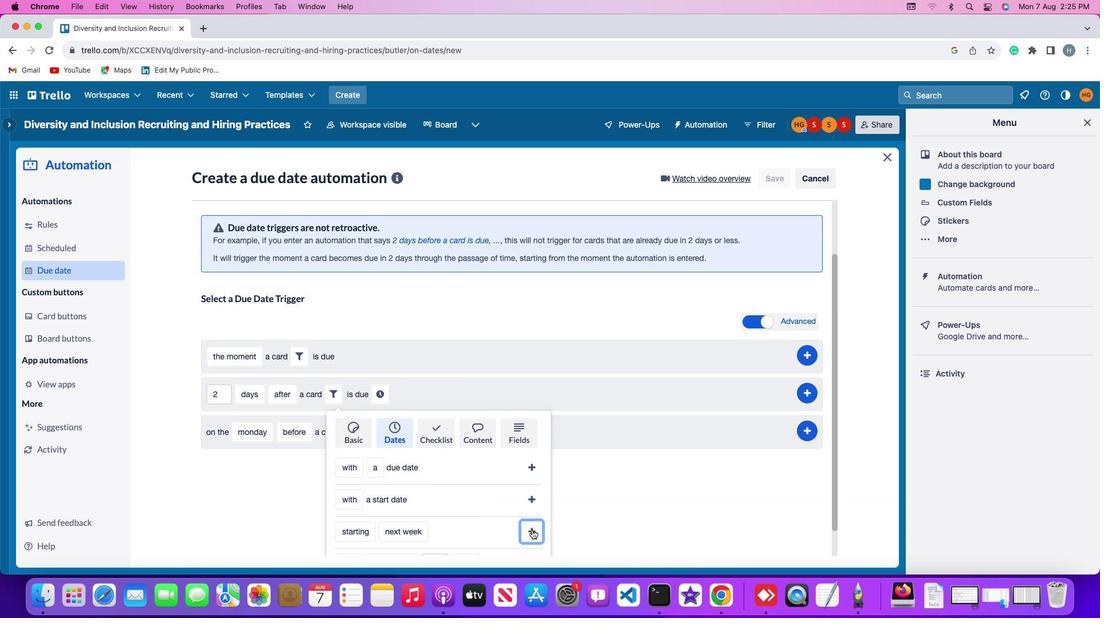 
Action: Mouse moved to (465, 460)
Screenshot: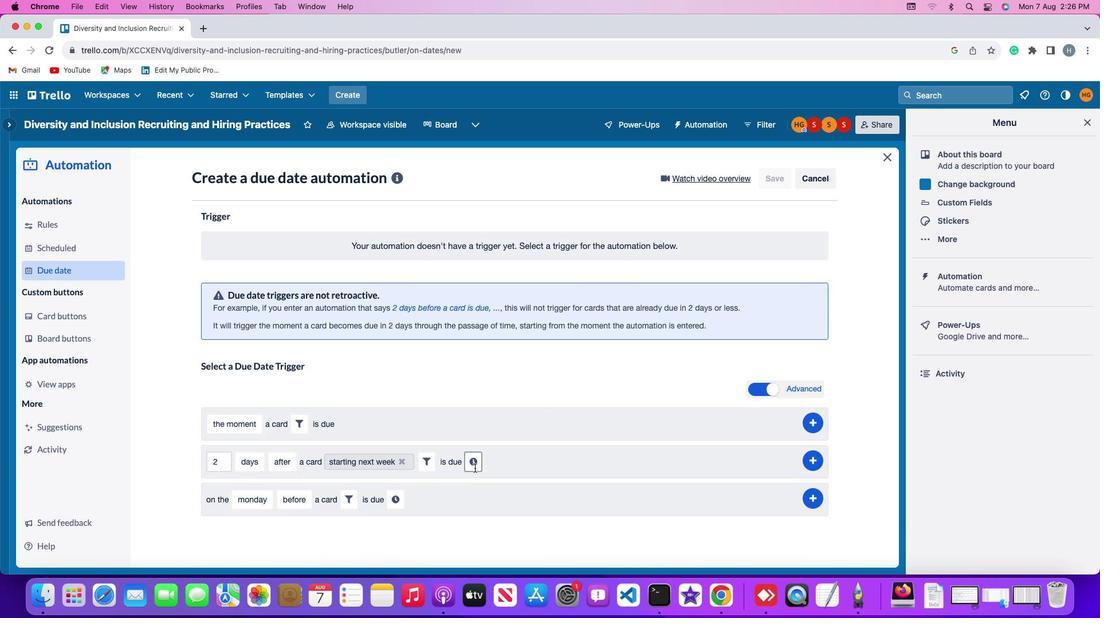 
Action: Mouse pressed left at (465, 460)
Screenshot: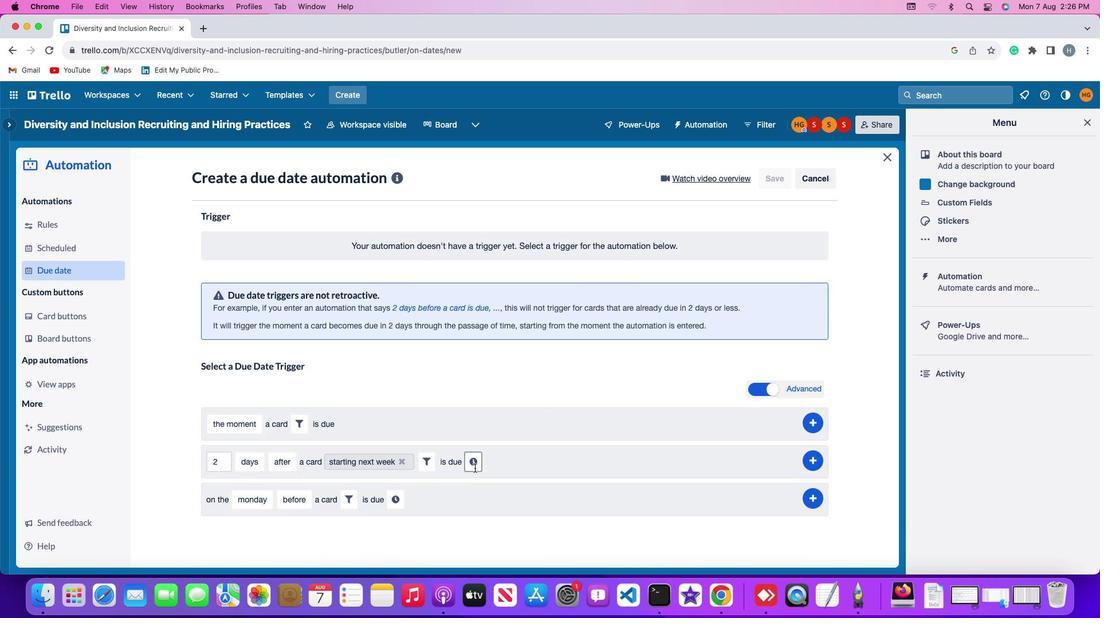 
Action: Mouse moved to (490, 455)
Screenshot: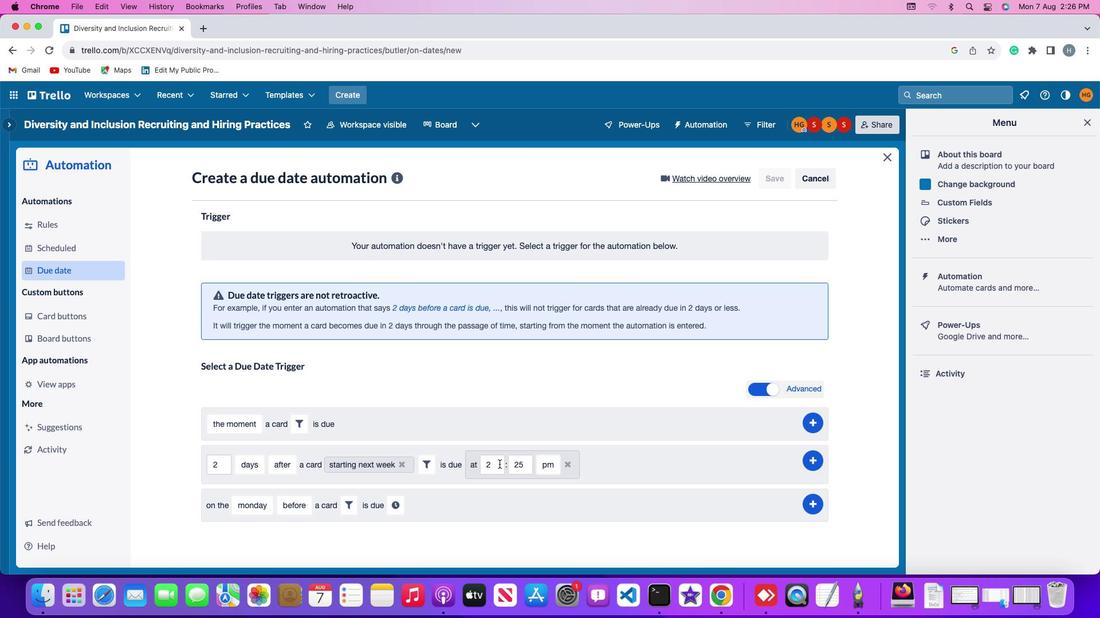 
Action: Mouse pressed left at (490, 455)
Screenshot: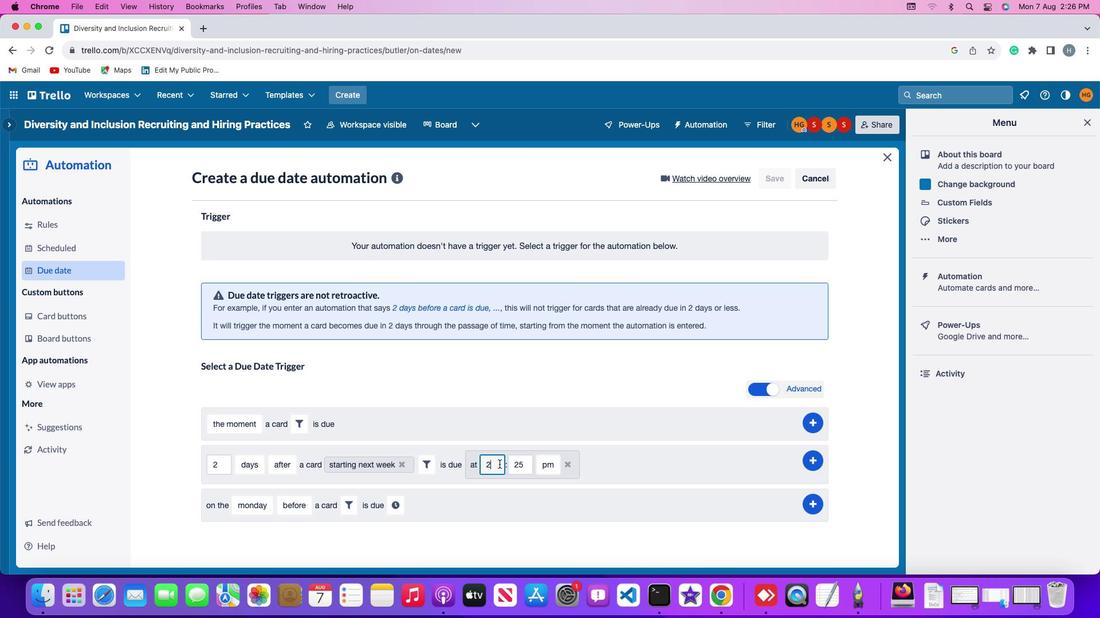 
Action: Key pressed Key.backspace'1''1'
Screenshot: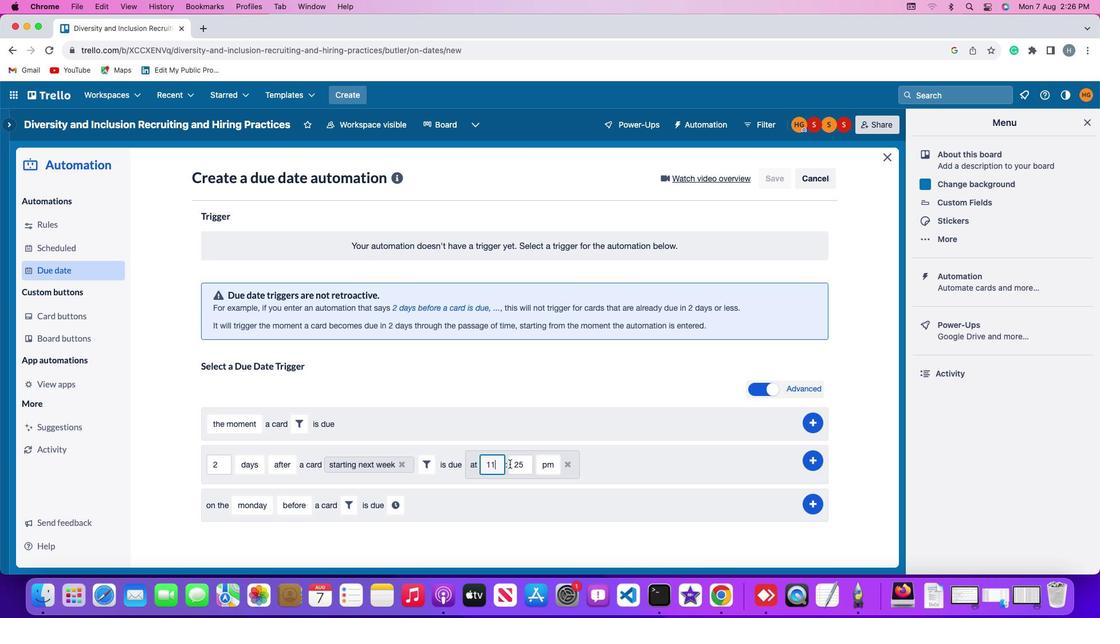 
Action: Mouse moved to (519, 454)
Screenshot: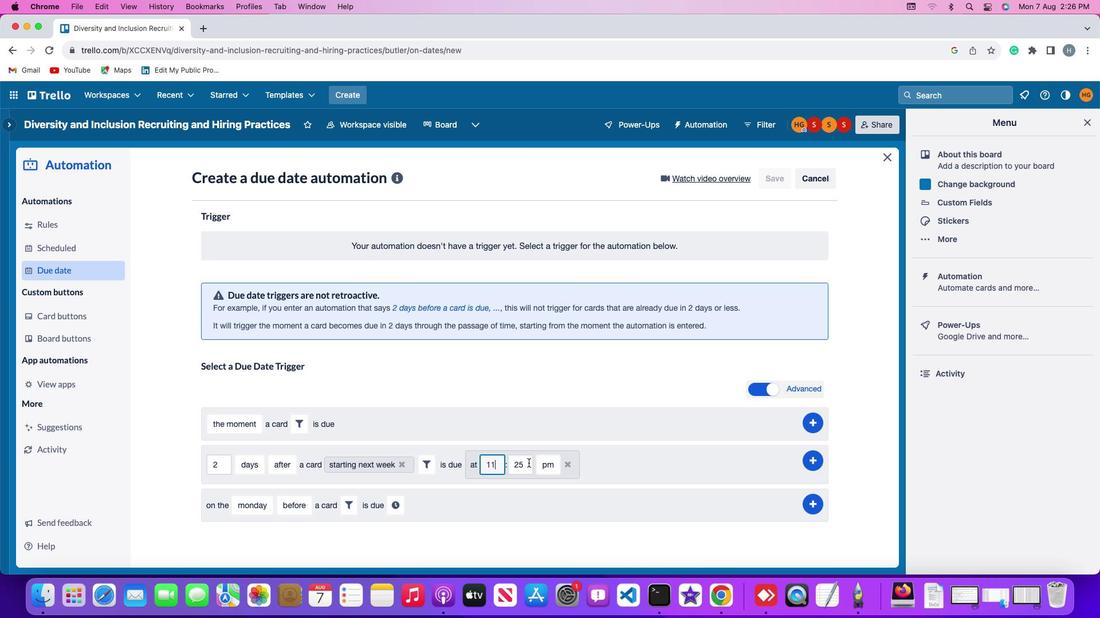 
Action: Mouse pressed left at (519, 454)
Screenshot: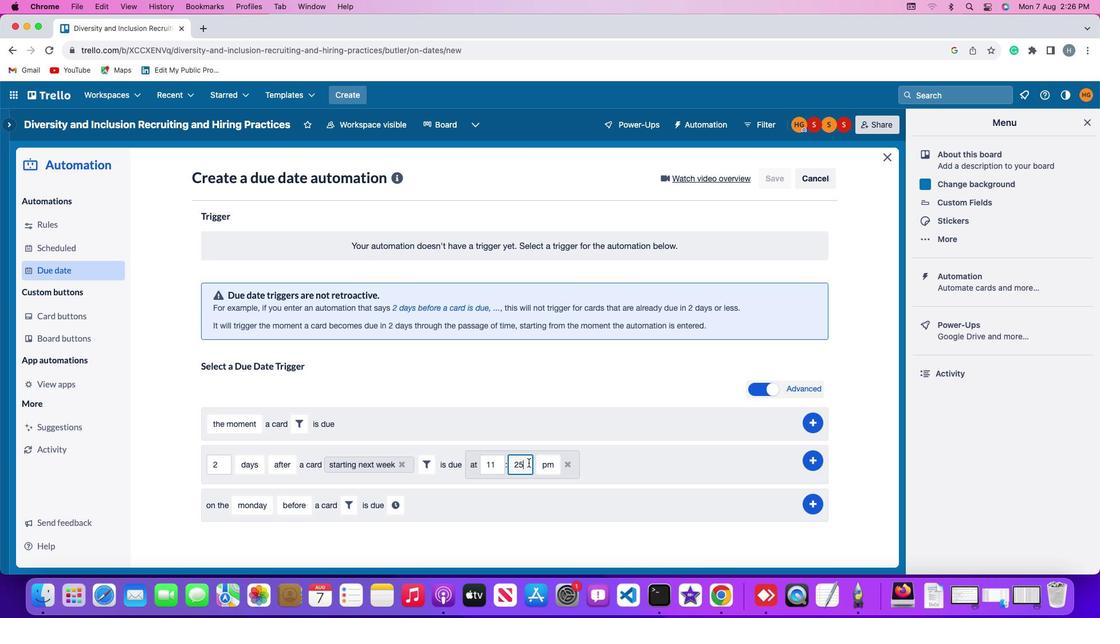 
Action: Key pressed Key.backspaceKey.backspace'0''0'
Screenshot: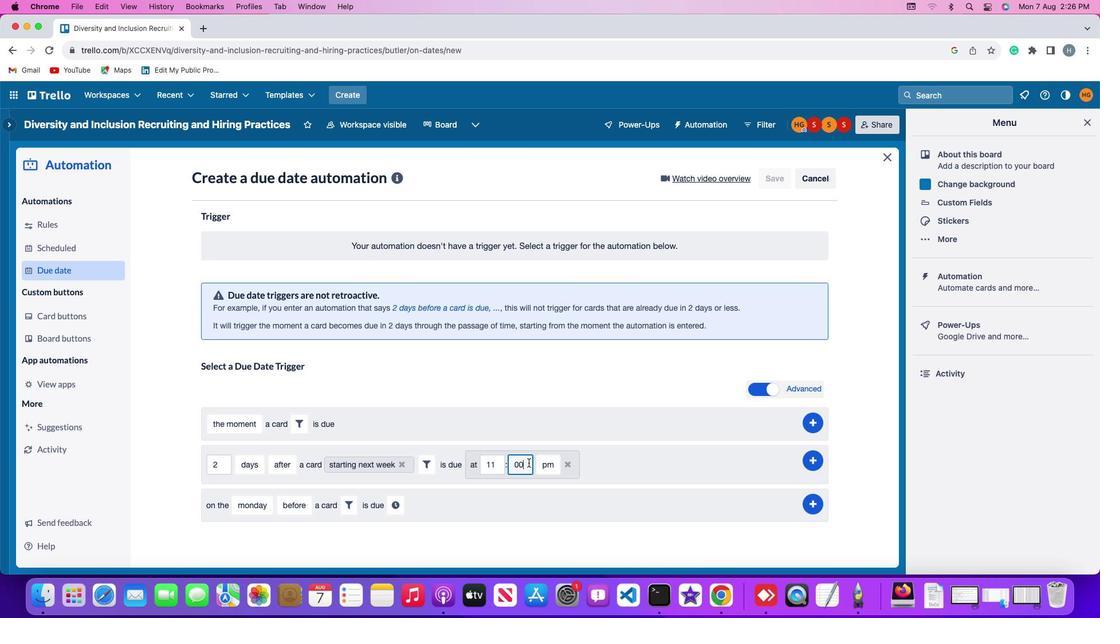 
Action: Mouse moved to (534, 455)
Screenshot: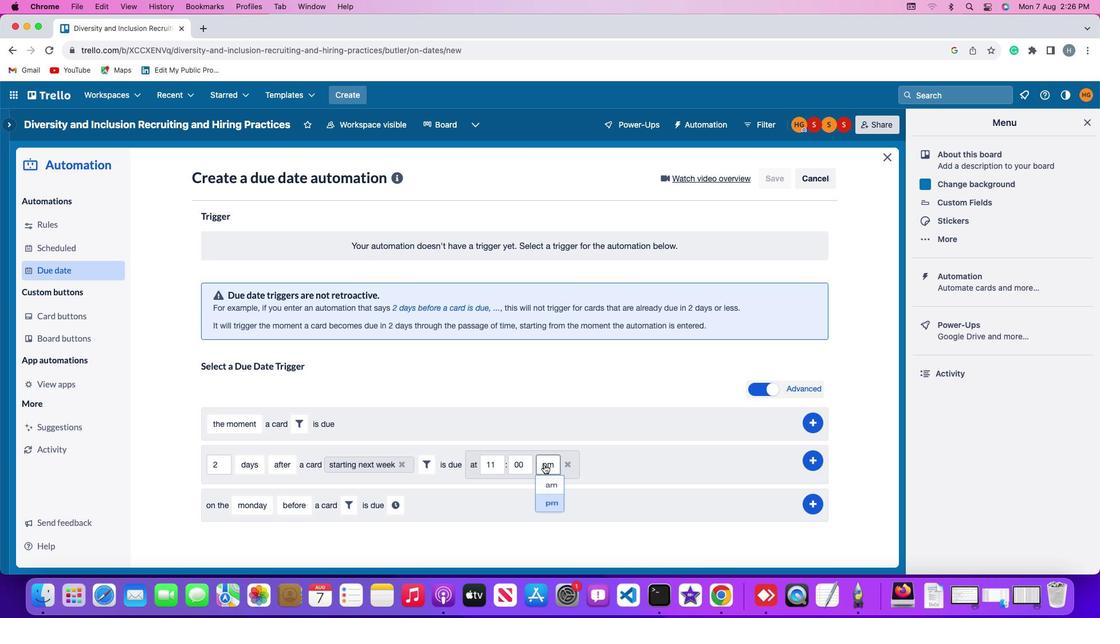 
Action: Mouse pressed left at (534, 455)
Screenshot: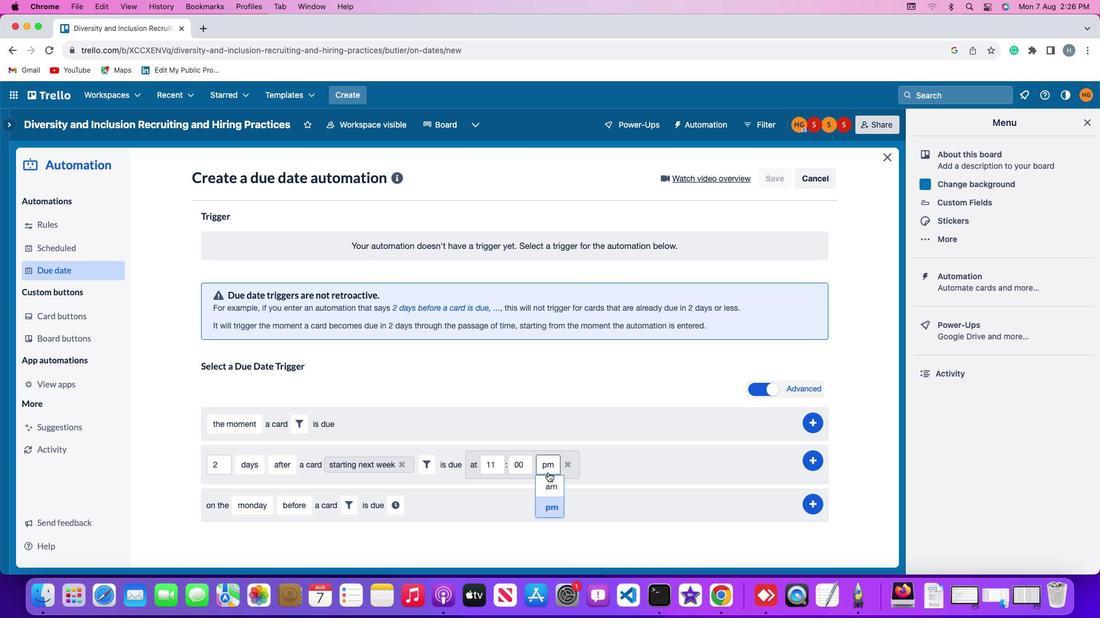 
Action: Mouse moved to (543, 478)
Screenshot: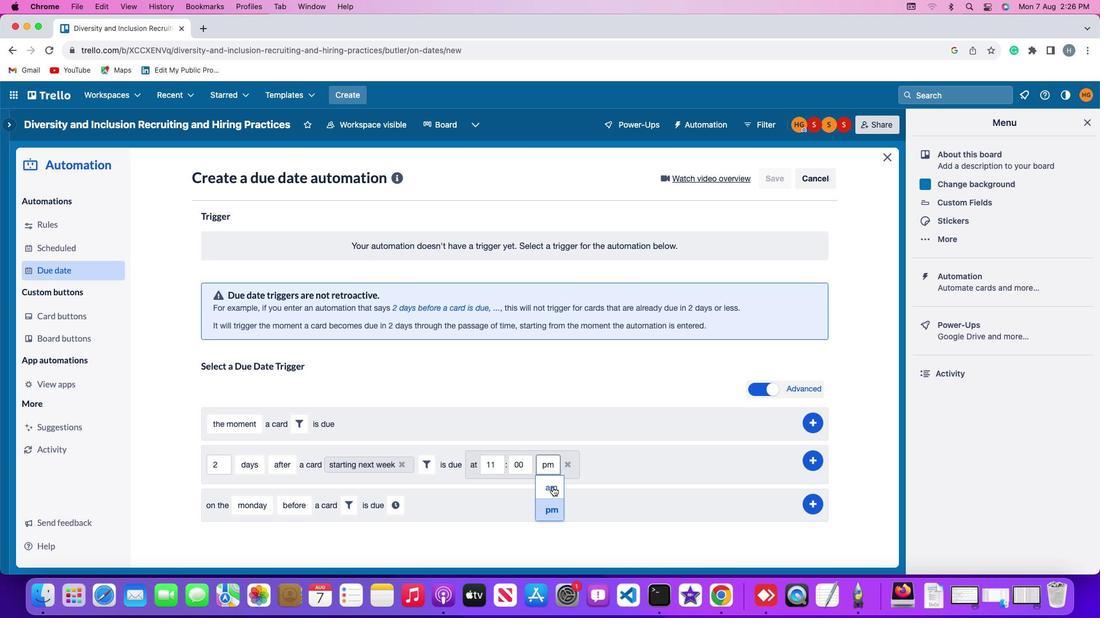 
Action: Mouse pressed left at (543, 478)
Screenshot: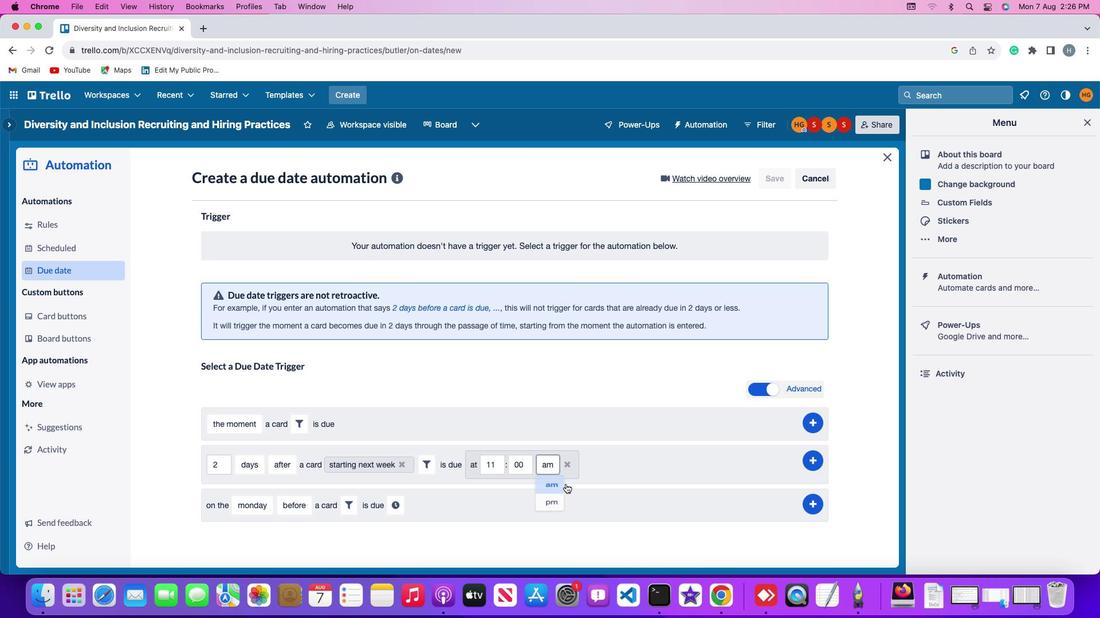 
Action: Mouse moved to (798, 453)
Screenshot: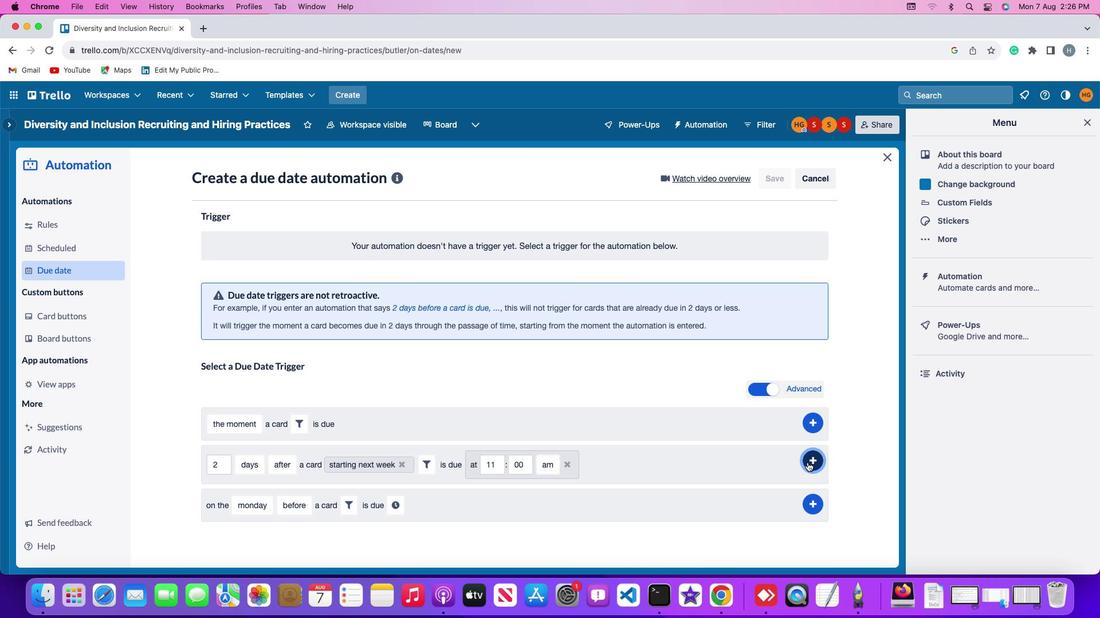 
Action: Mouse pressed left at (798, 453)
Screenshot: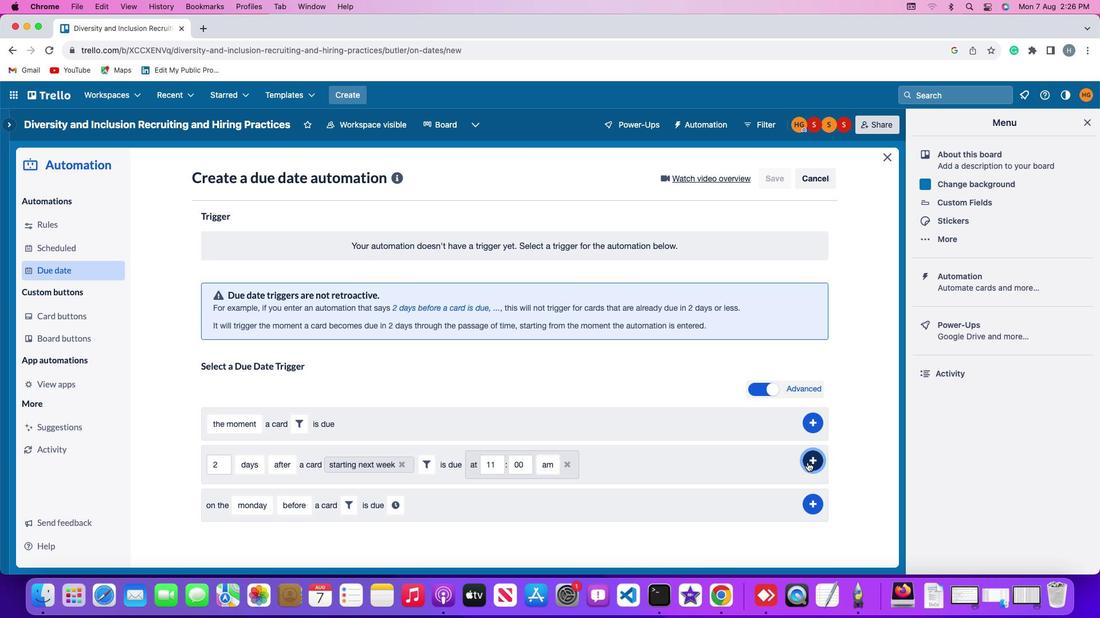 
Action: Mouse moved to (859, 369)
Screenshot: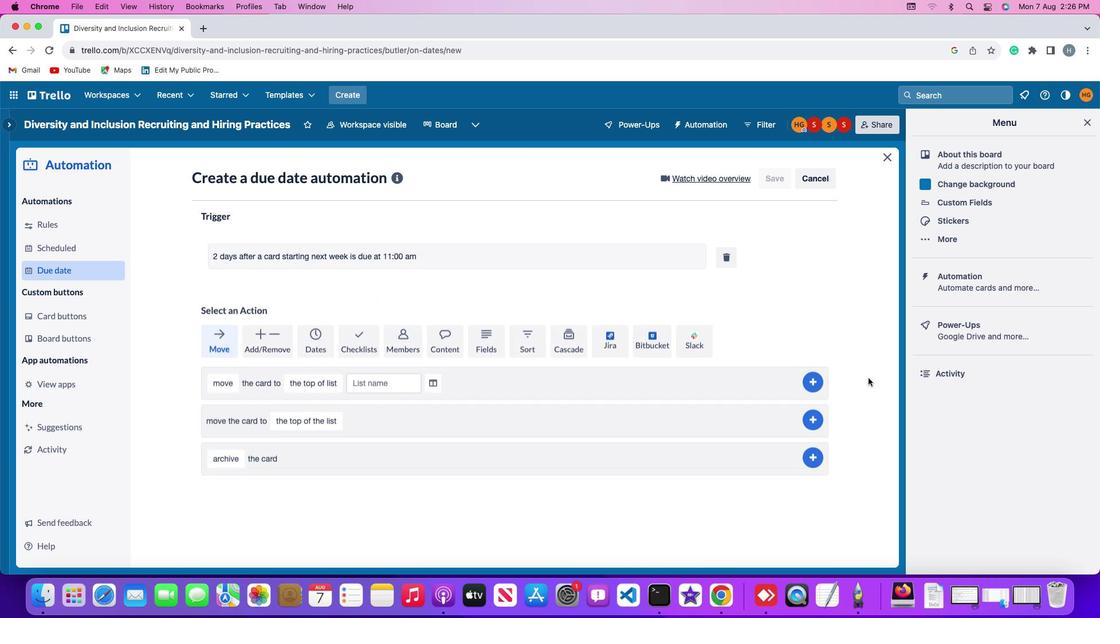 
